 Task: Find connections with filter location Formosa with filter topic #interiordesignwith filter profile language German with filter current company IMI Precision Engineering with filter school Government Engineering College,Gandhinagar with filter industry Design Services with filter service category AnimationArchitecture with filter keywords title Assistant Engineer
Action: Mouse moved to (538, 112)
Screenshot: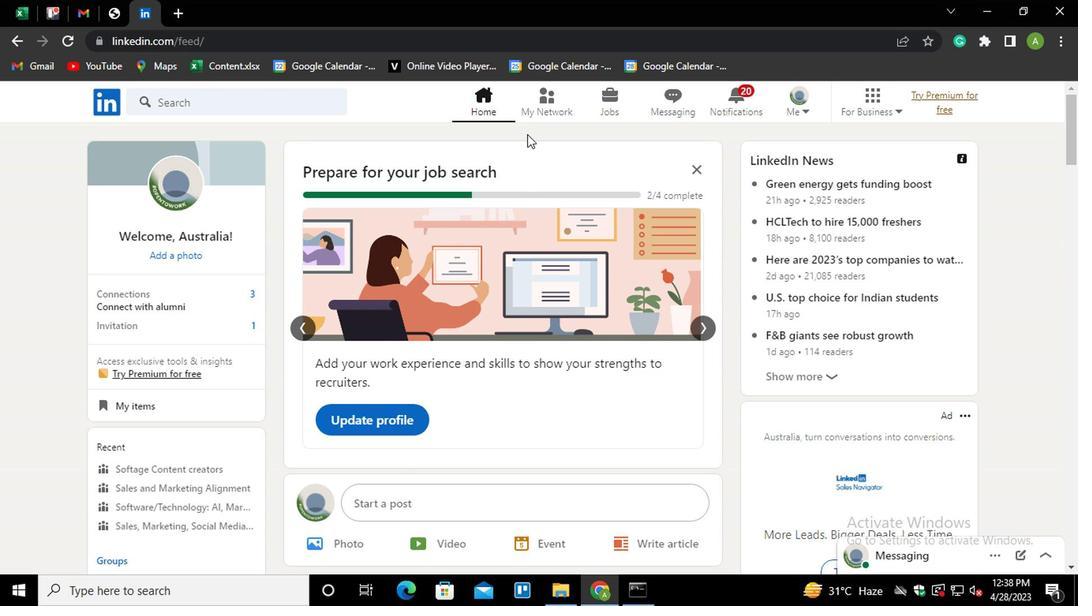 
Action: Mouse pressed left at (538, 112)
Screenshot: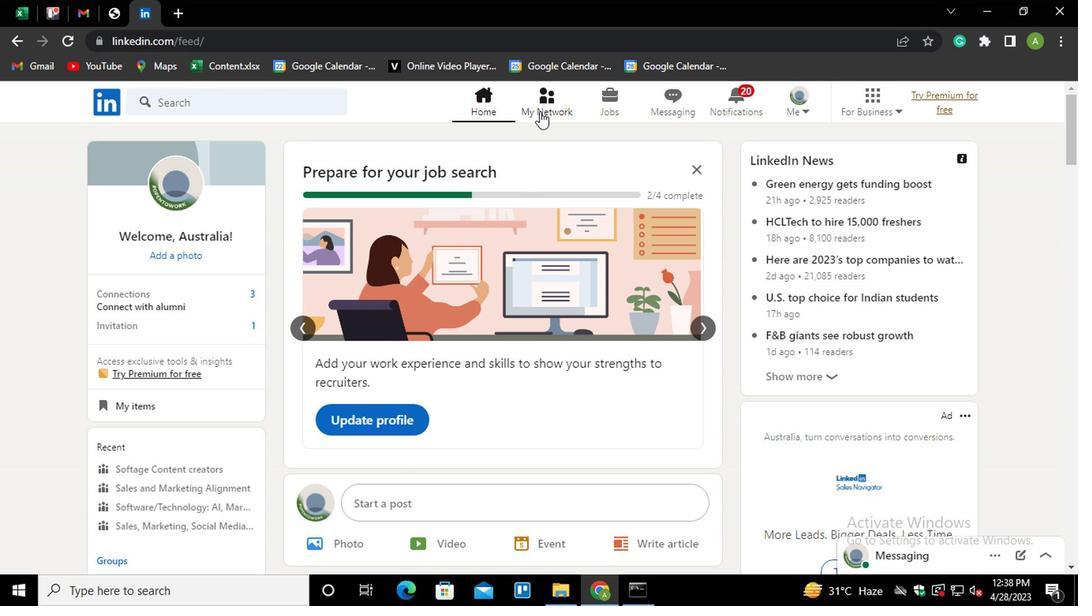 
Action: Mouse moved to (199, 188)
Screenshot: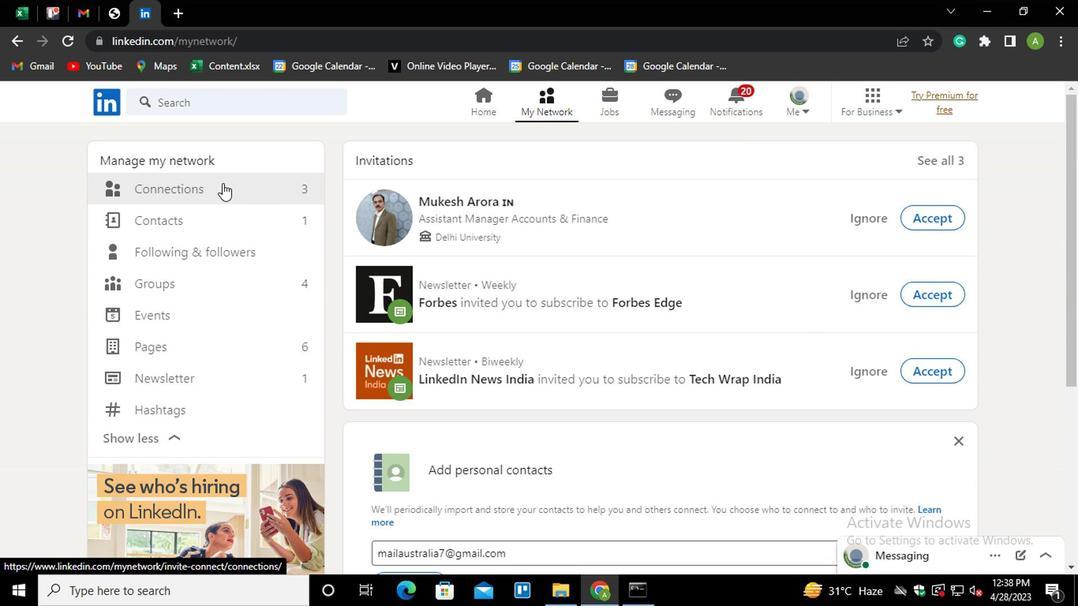 
Action: Mouse pressed left at (199, 188)
Screenshot: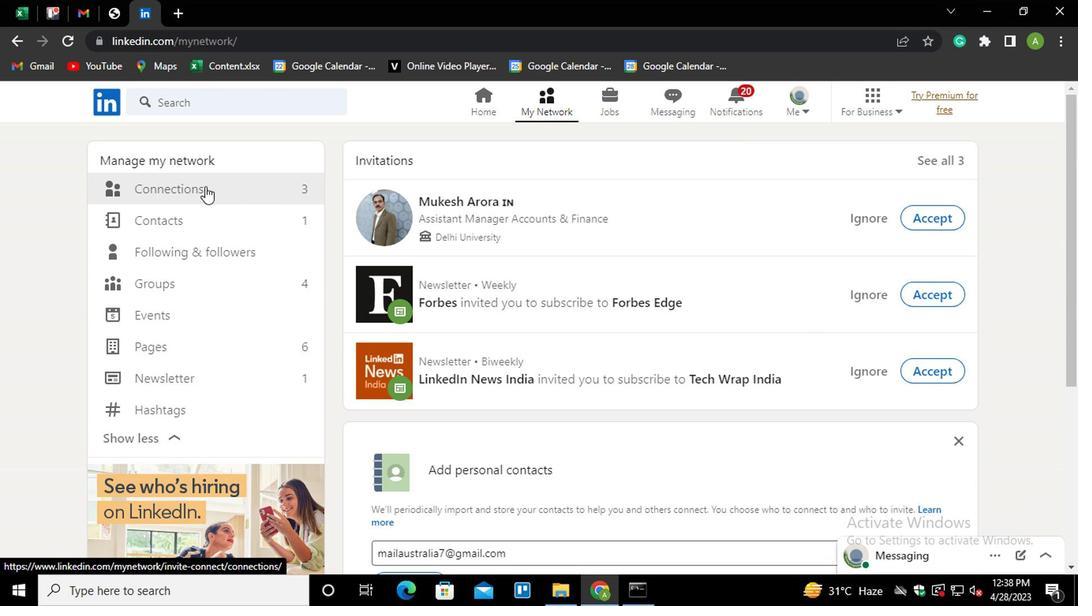 
Action: Mouse moved to (615, 190)
Screenshot: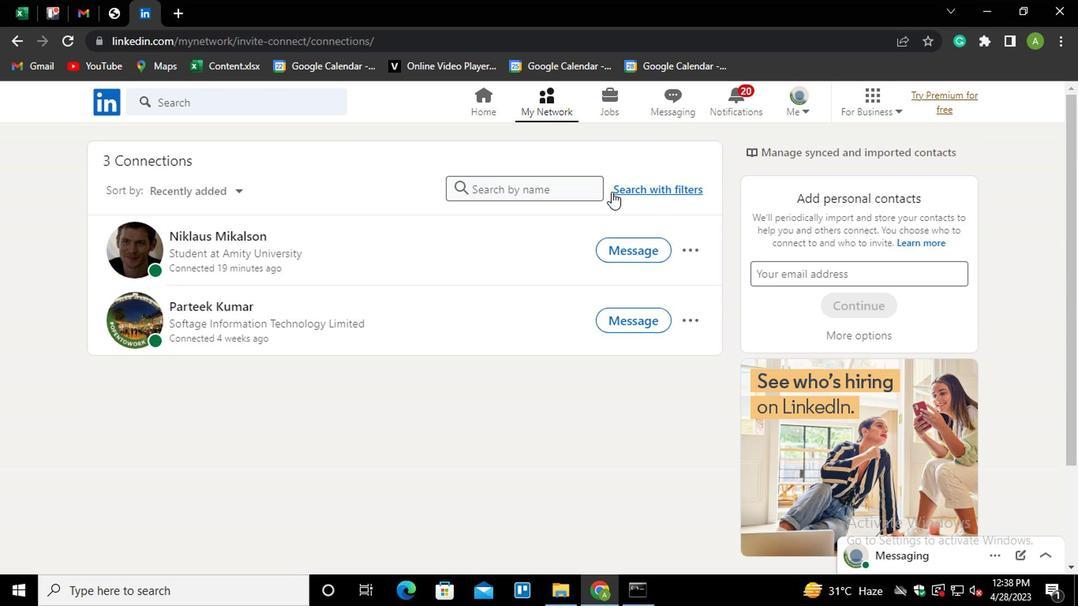 
Action: Mouse pressed left at (615, 190)
Screenshot: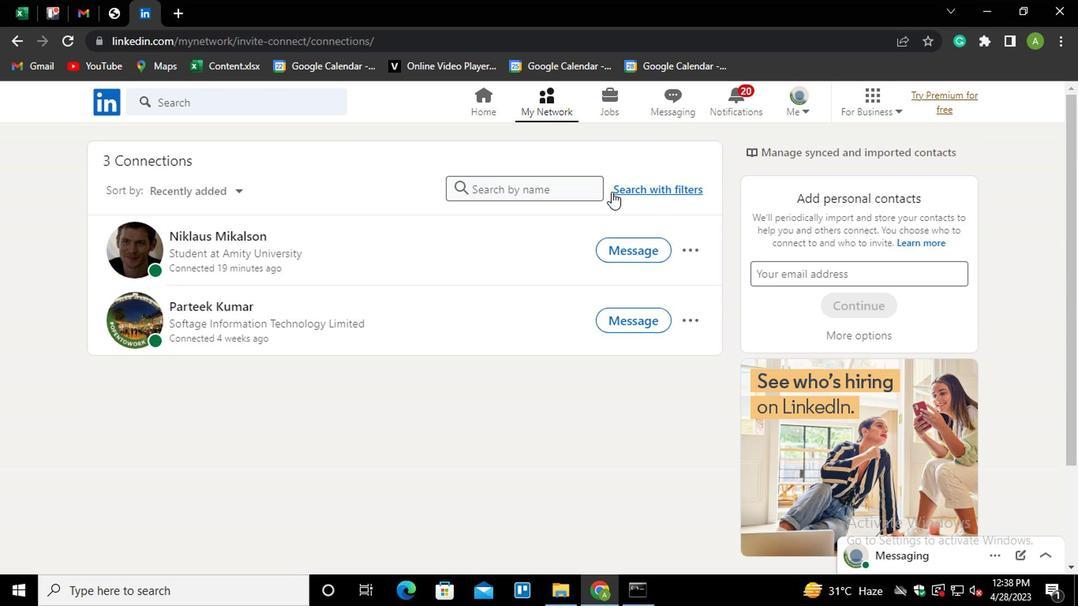 
Action: Mouse moved to (581, 150)
Screenshot: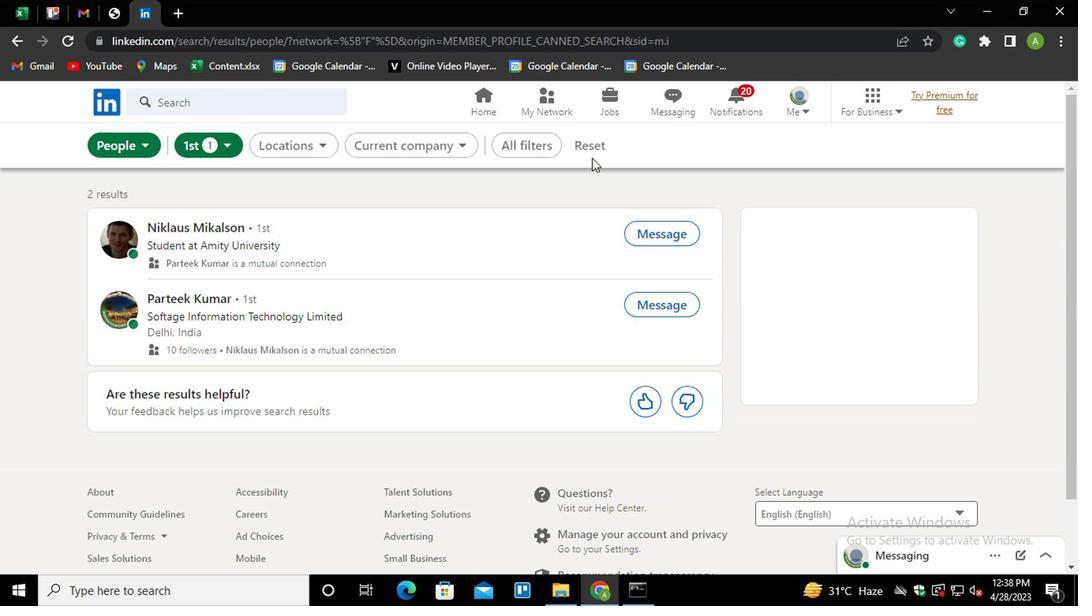 
Action: Mouse pressed left at (581, 150)
Screenshot: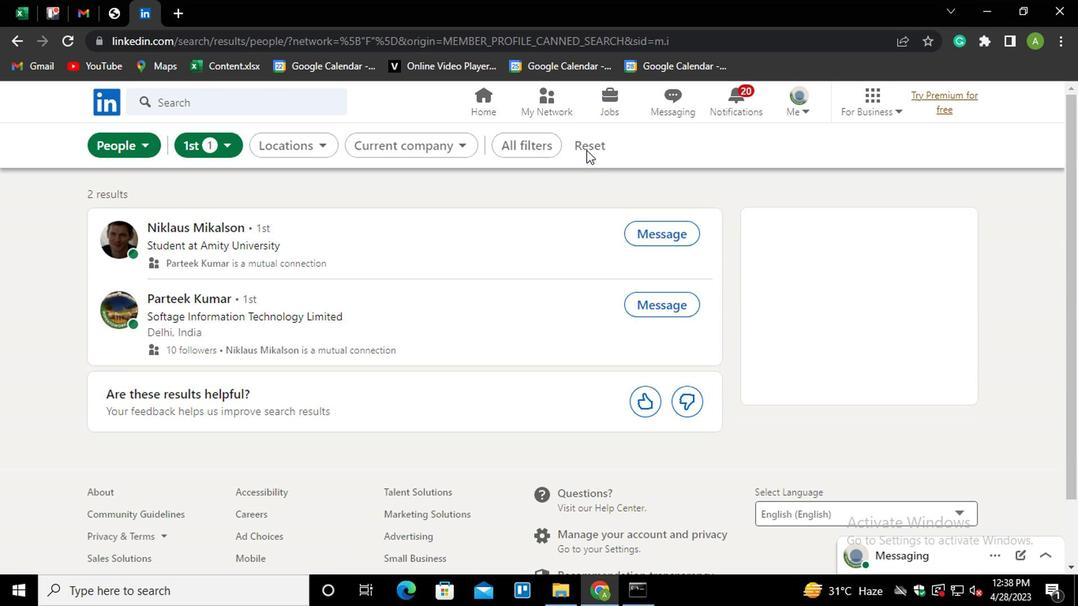 
Action: Mouse moved to (580, 147)
Screenshot: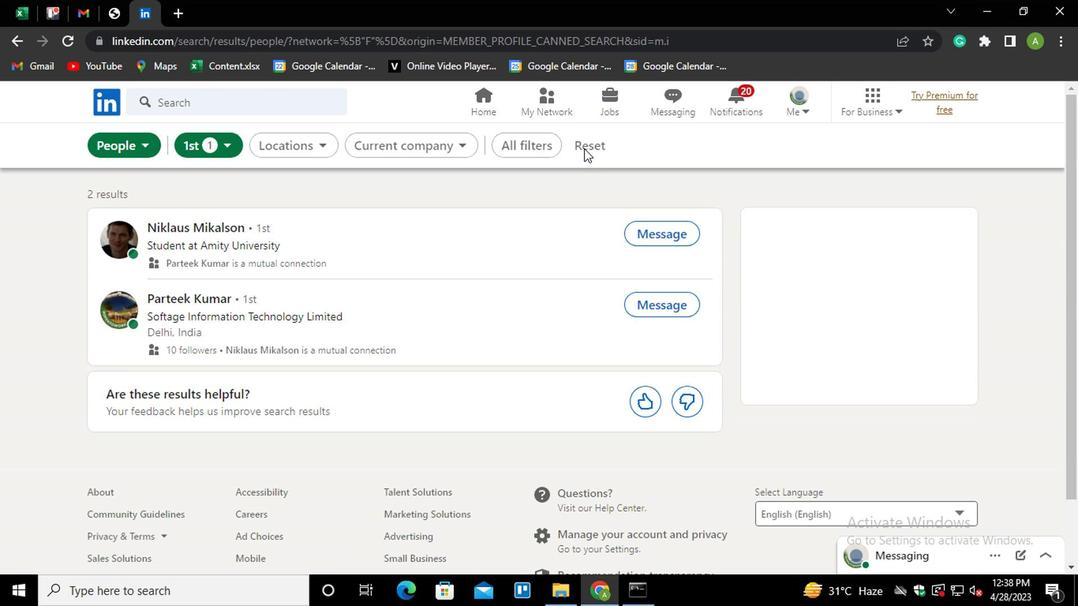 
Action: Mouse pressed left at (580, 147)
Screenshot: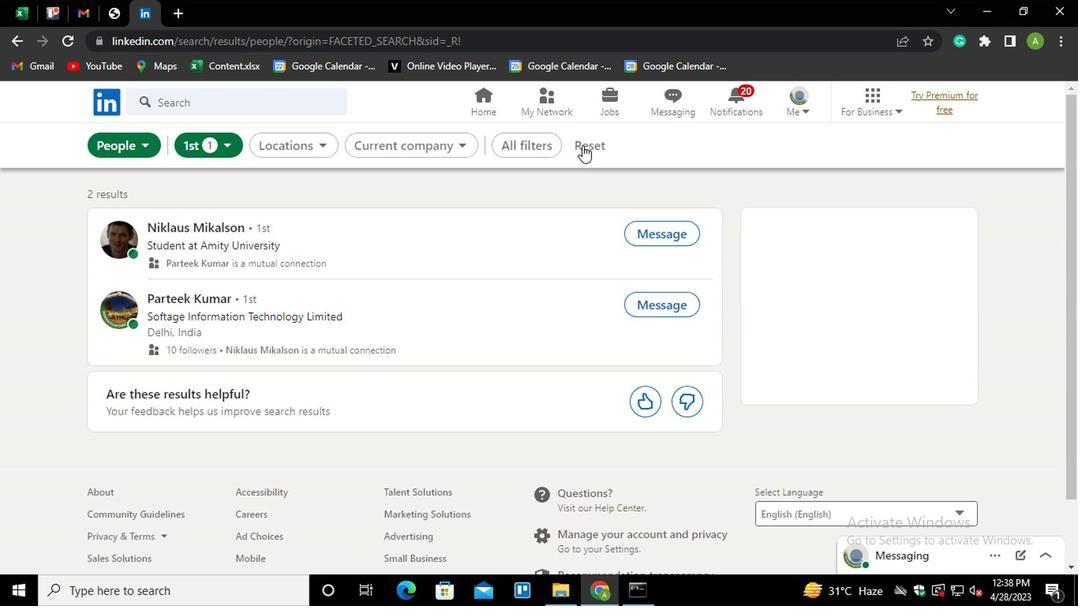 
Action: Mouse moved to (559, 144)
Screenshot: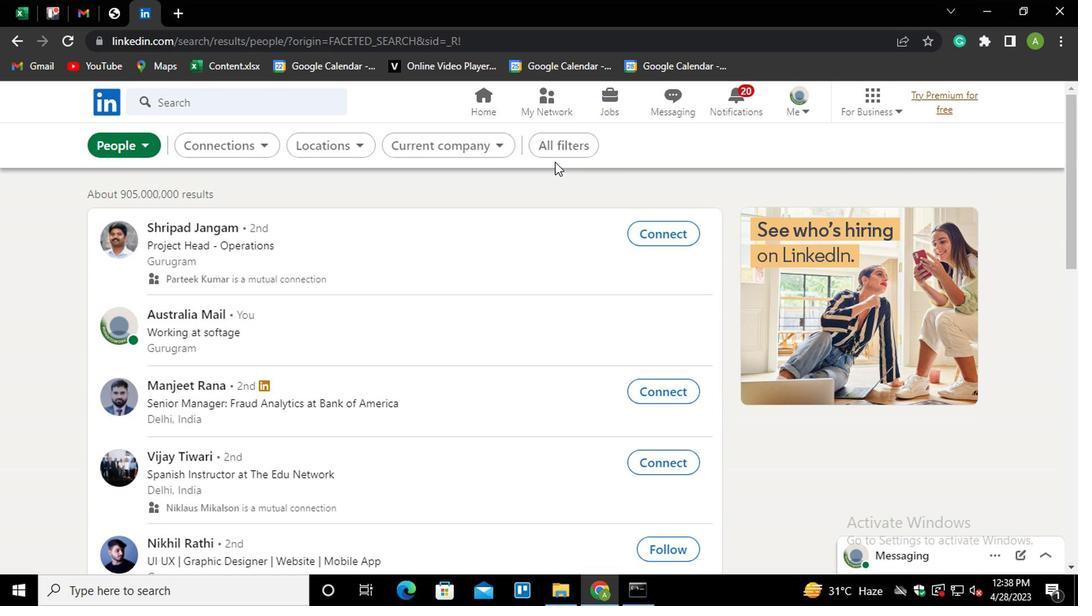 
Action: Mouse pressed left at (559, 144)
Screenshot: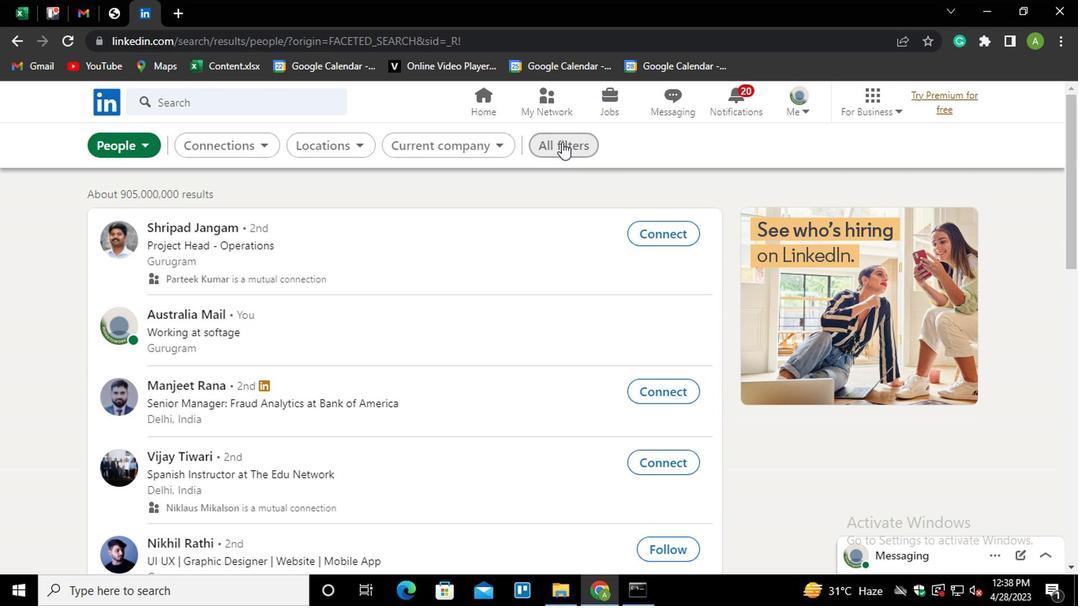 
Action: Mouse moved to (755, 283)
Screenshot: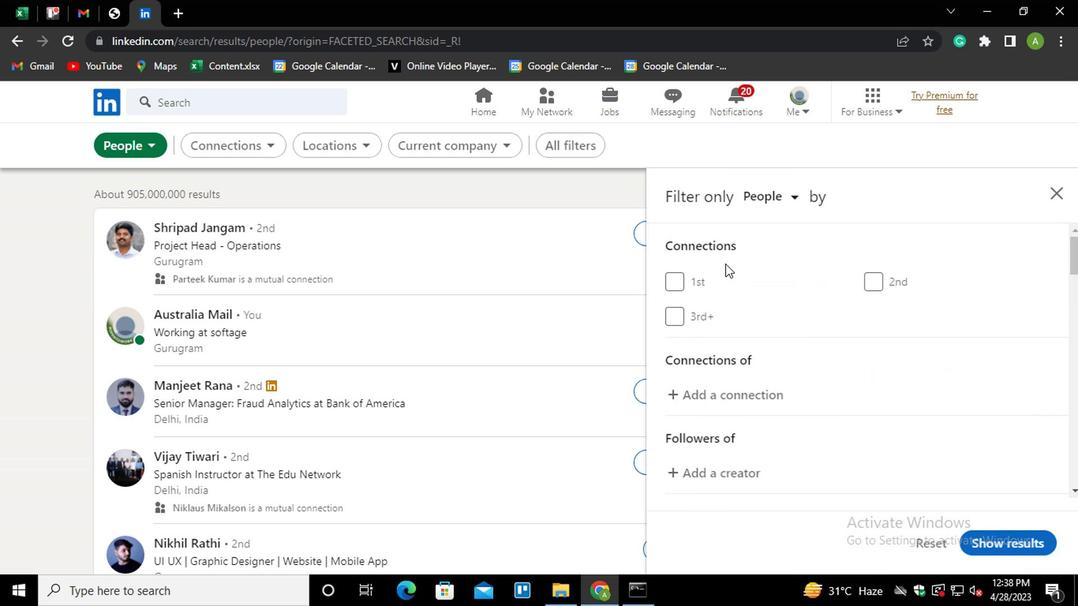 
Action: Mouse scrolled (755, 282) with delta (0, 0)
Screenshot: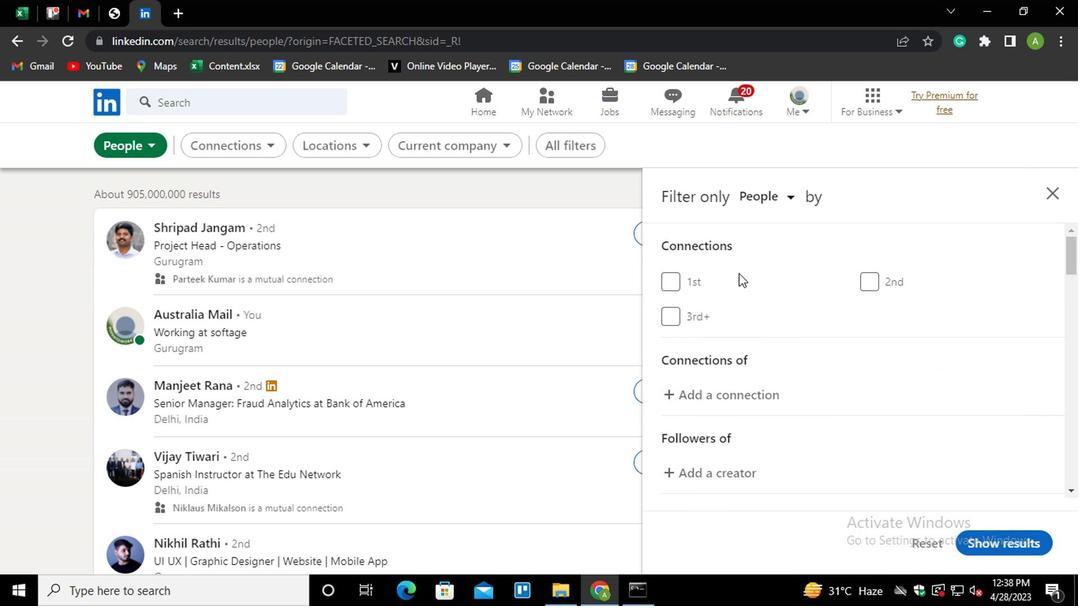 
Action: Mouse scrolled (755, 282) with delta (0, 0)
Screenshot: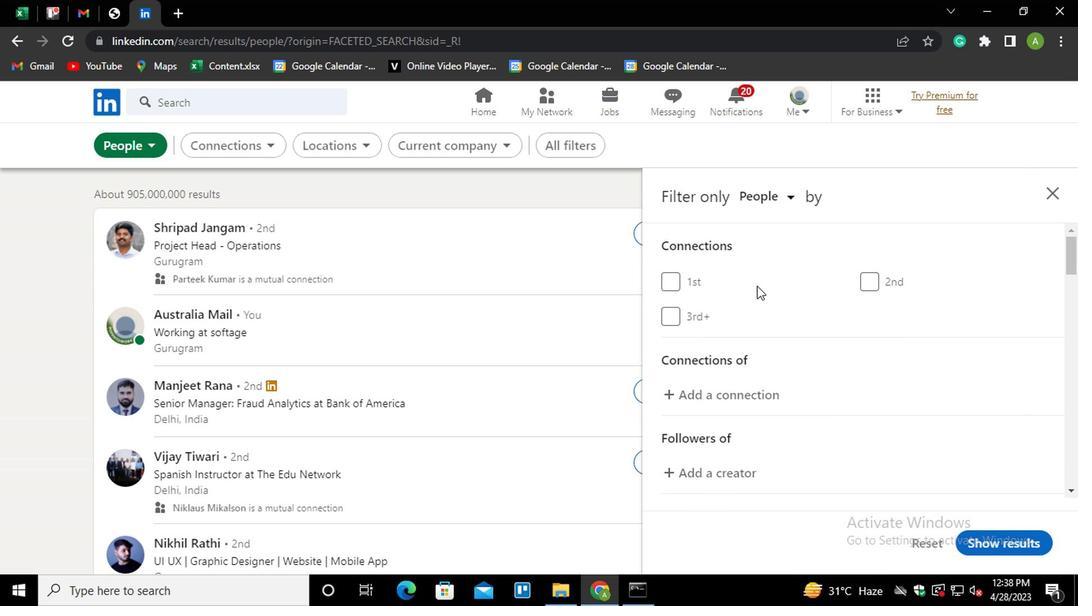 
Action: Mouse scrolled (755, 282) with delta (0, 0)
Screenshot: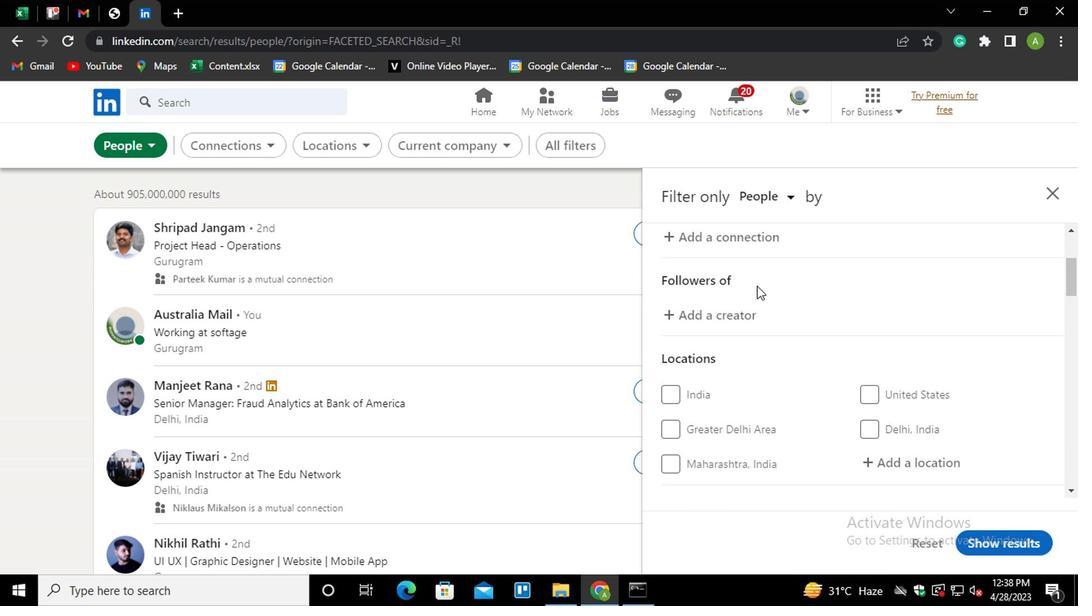 
Action: Mouse scrolled (755, 282) with delta (0, 0)
Screenshot: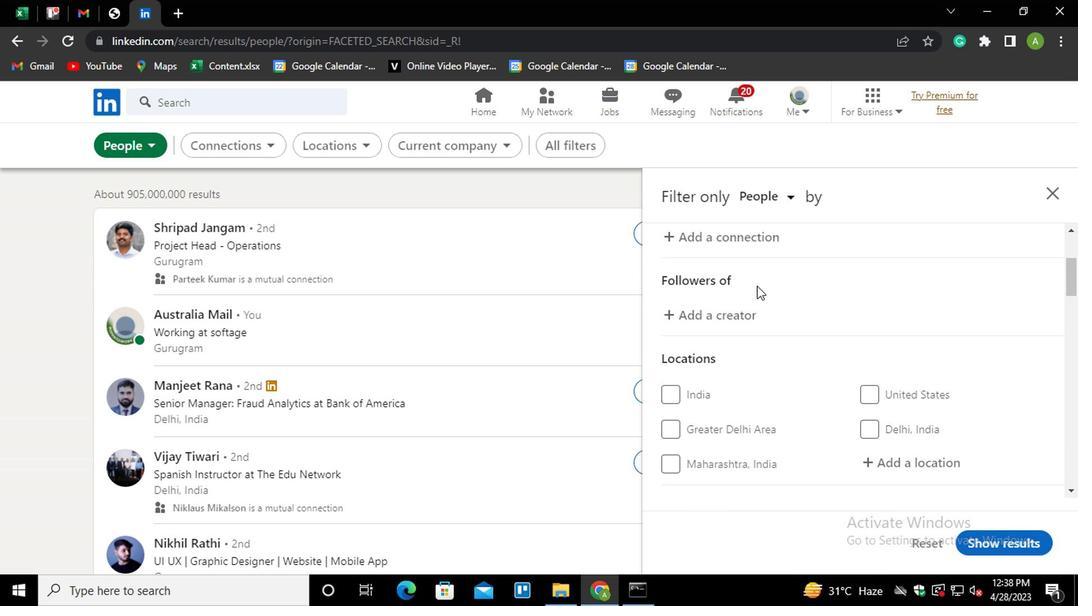 
Action: Mouse moved to (893, 300)
Screenshot: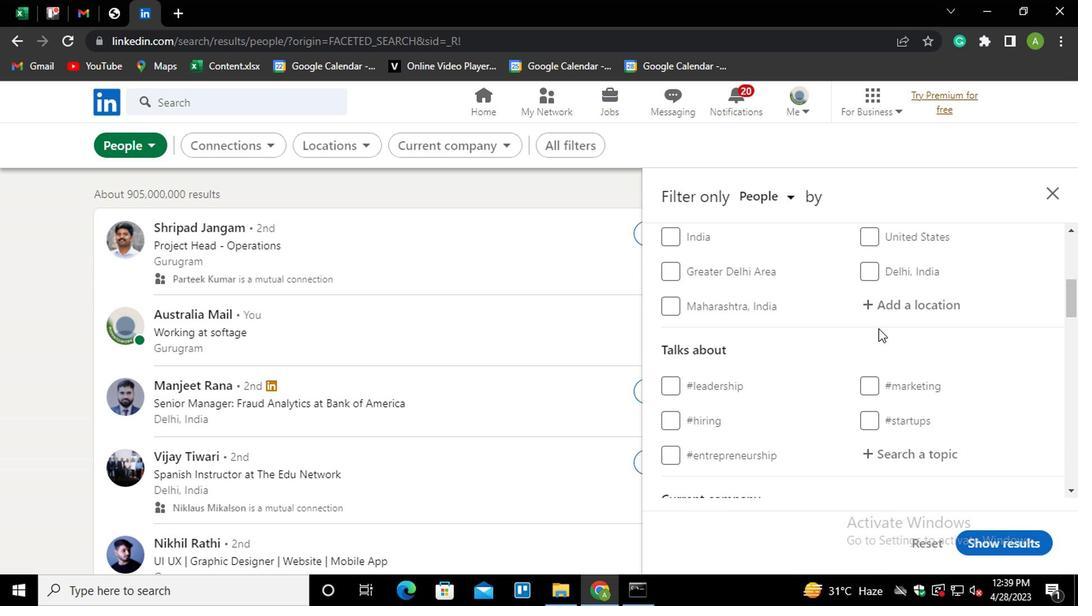 
Action: Mouse pressed left at (893, 300)
Screenshot: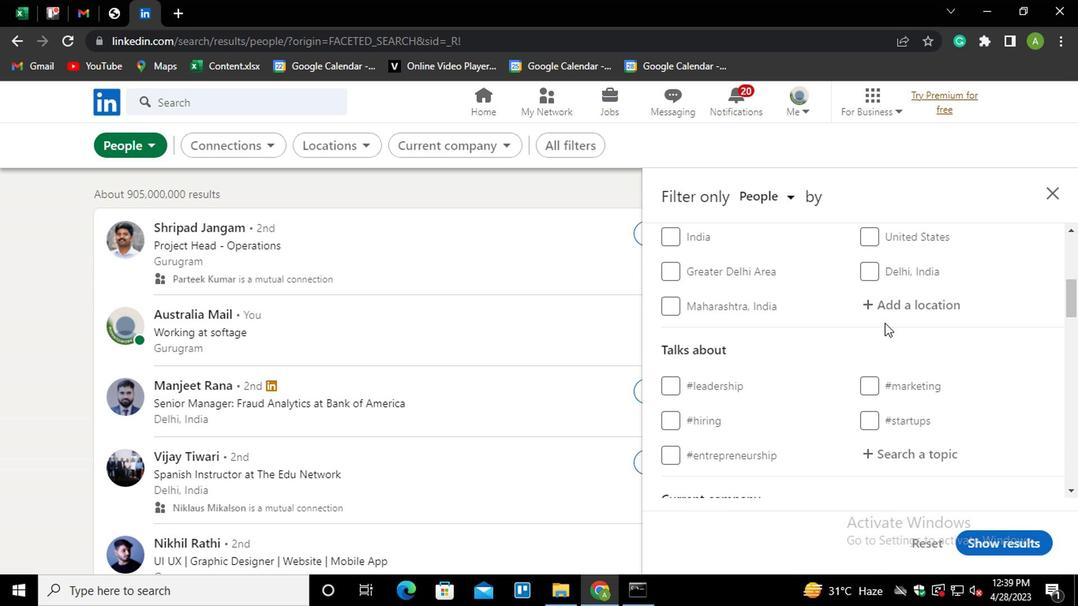 
Action: Mouse moved to (896, 302)
Screenshot: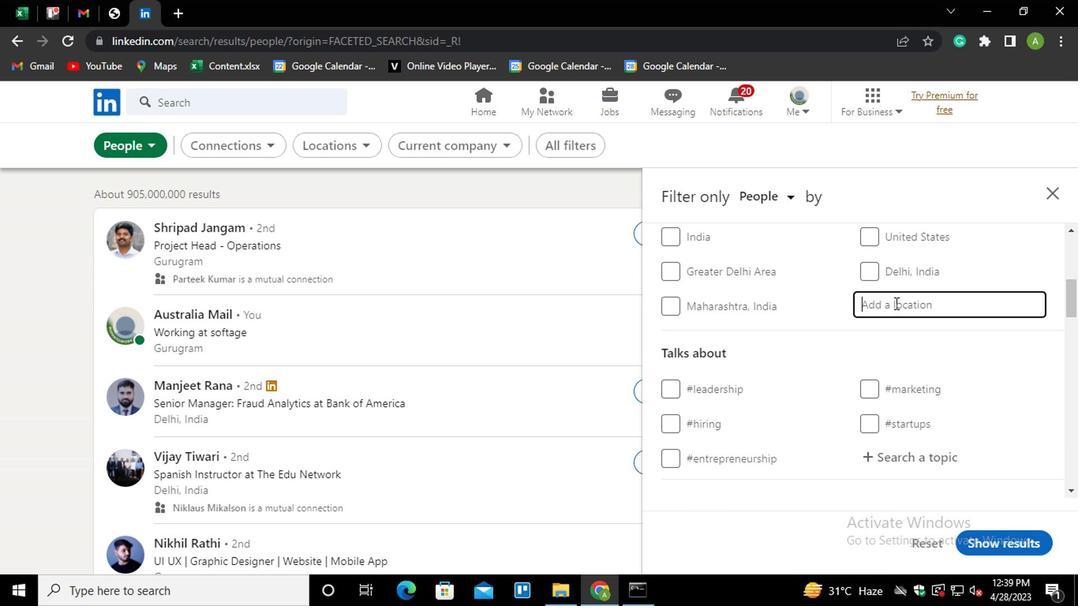
Action: Mouse pressed left at (896, 302)
Screenshot: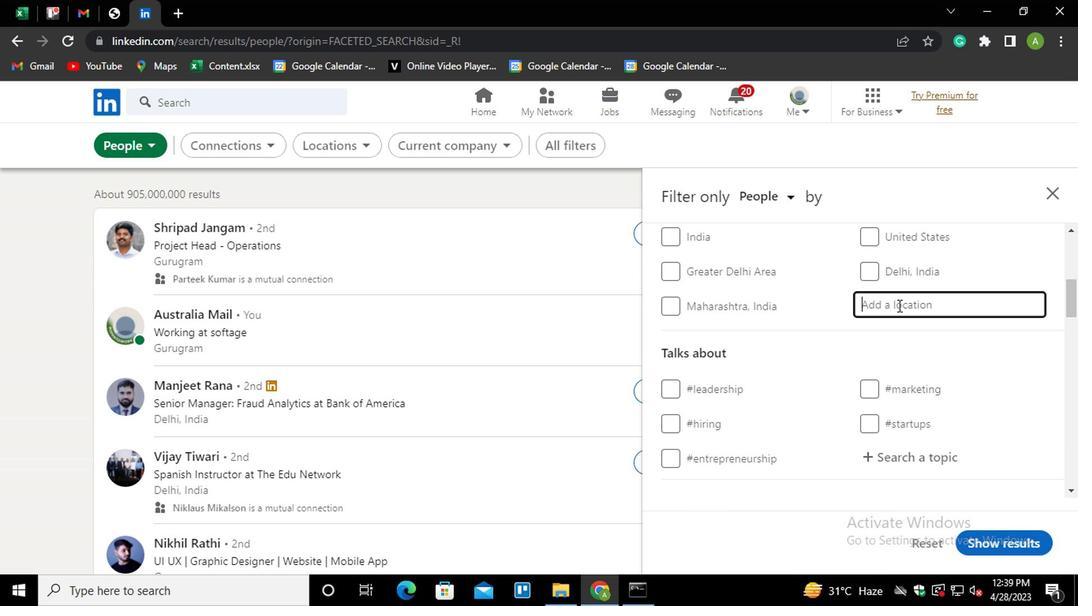 
Action: Key pressed <Key.shift>FORMOSA<Key.down><Key.enter>
Screenshot: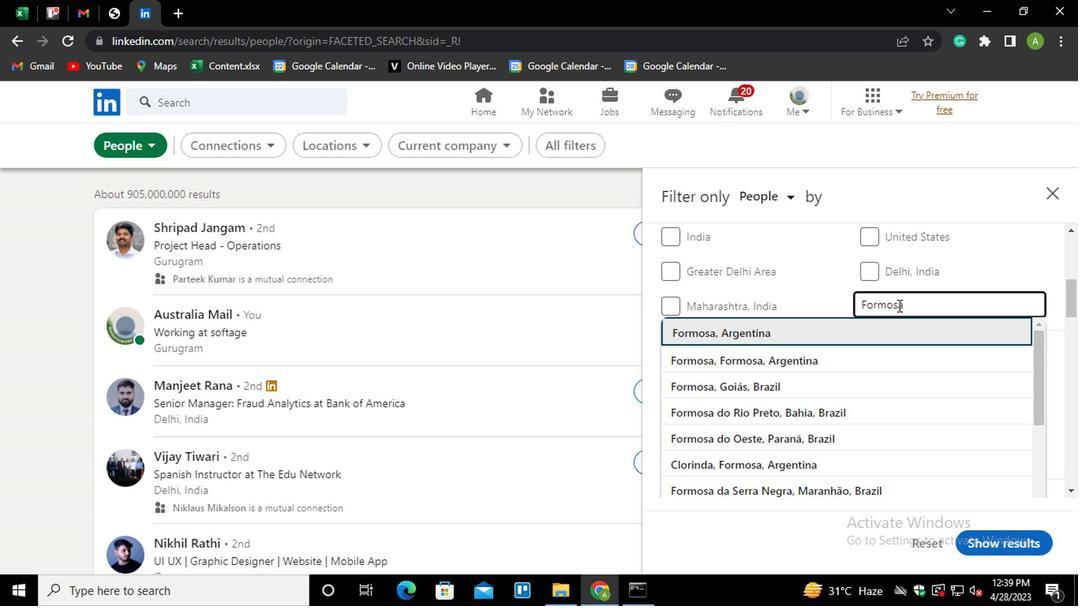 
Action: Mouse scrolled (896, 302) with delta (0, 0)
Screenshot: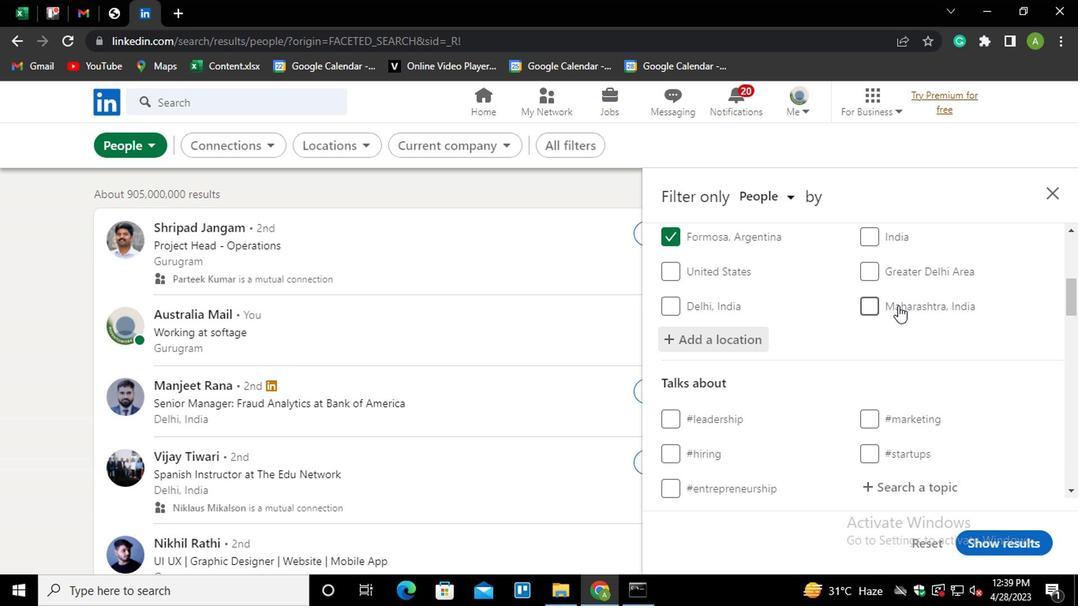 
Action: Mouse scrolled (896, 302) with delta (0, 0)
Screenshot: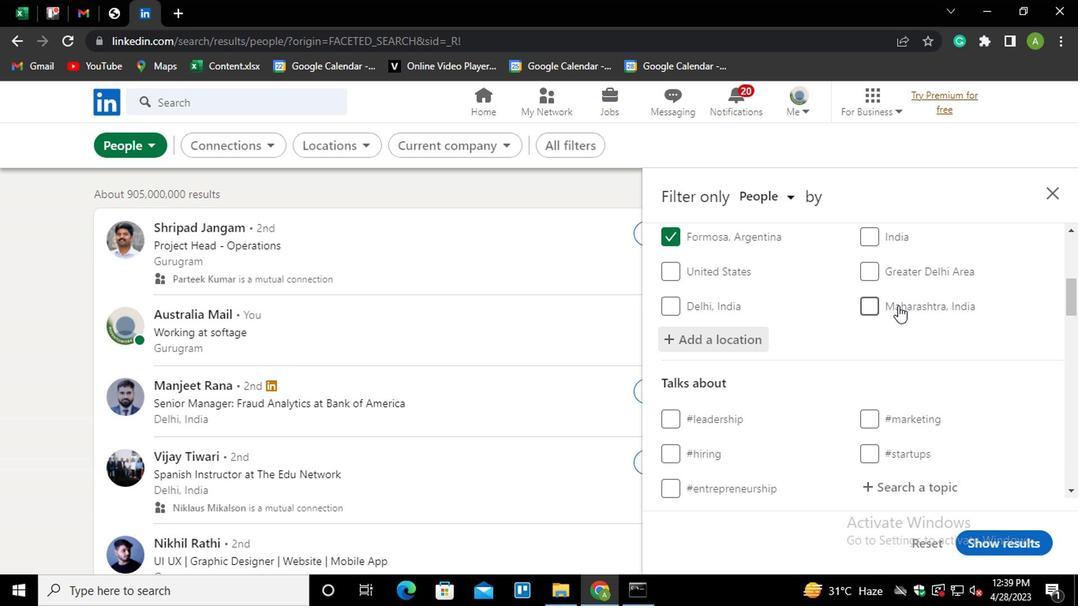 
Action: Mouse moved to (889, 322)
Screenshot: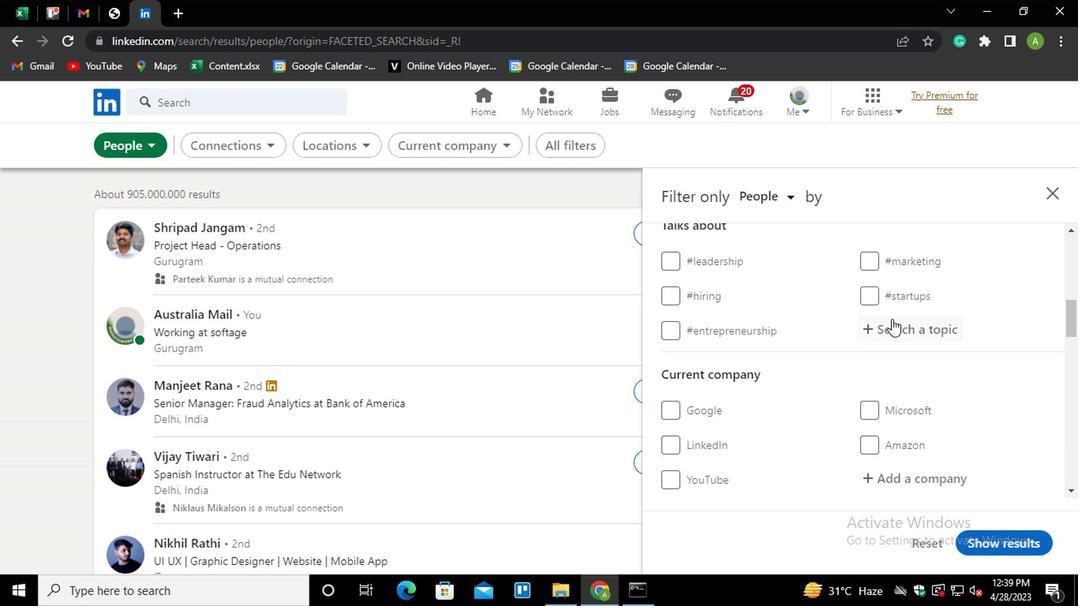 
Action: Mouse pressed left at (889, 322)
Screenshot: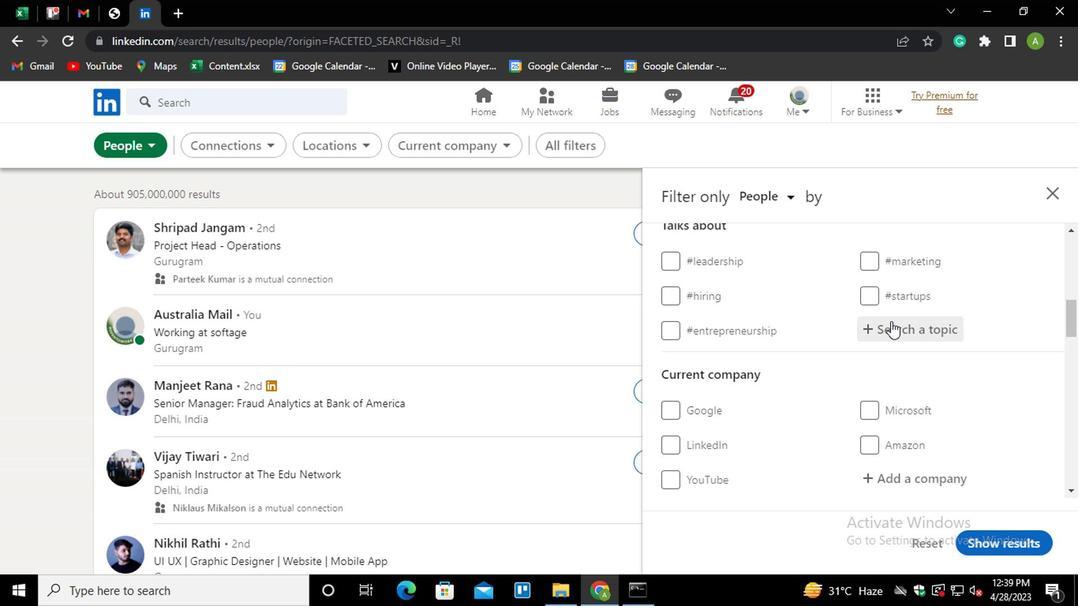 
Action: Key pressed INTERIOR<Key.down><Key.enter>
Screenshot: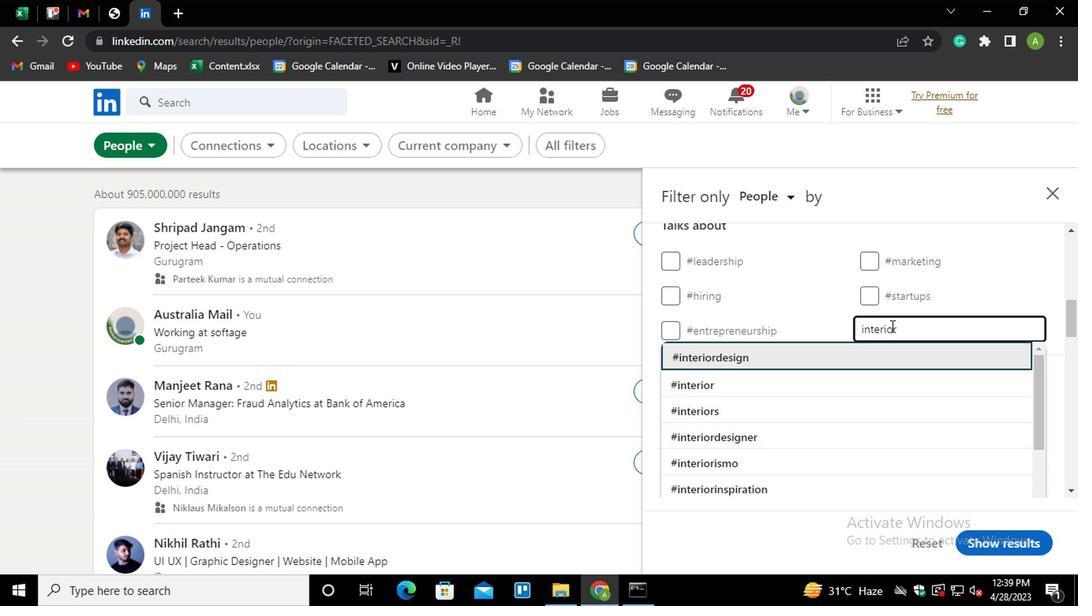 
Action: Mouse scrolled (889, 321) with delta (0, 0)
Screenshot: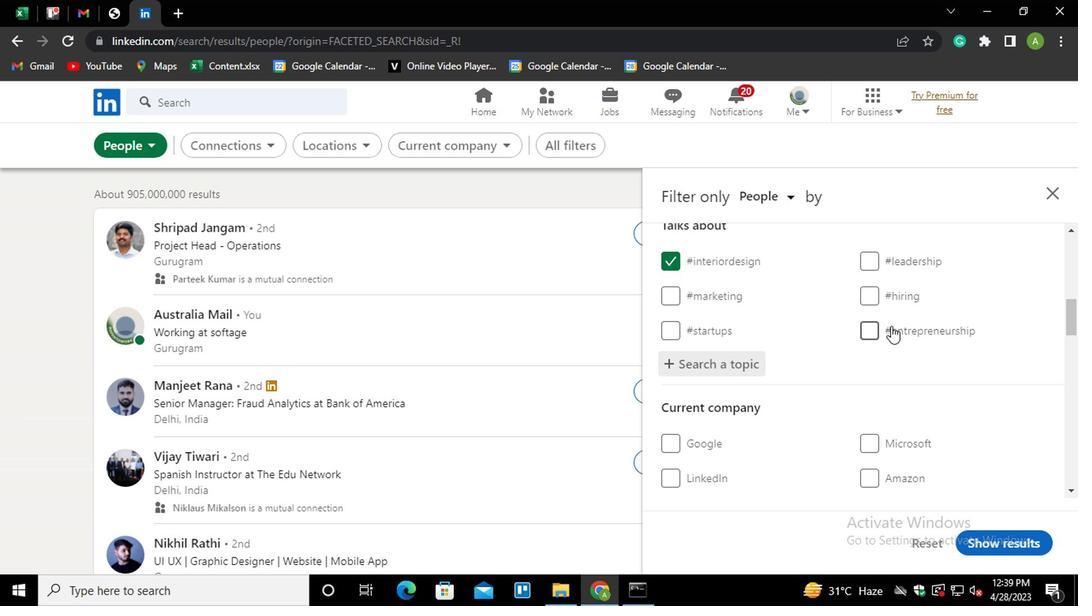 
Action: Mouse scrolled (889, 321) with delta (0, 0)
Screenshot: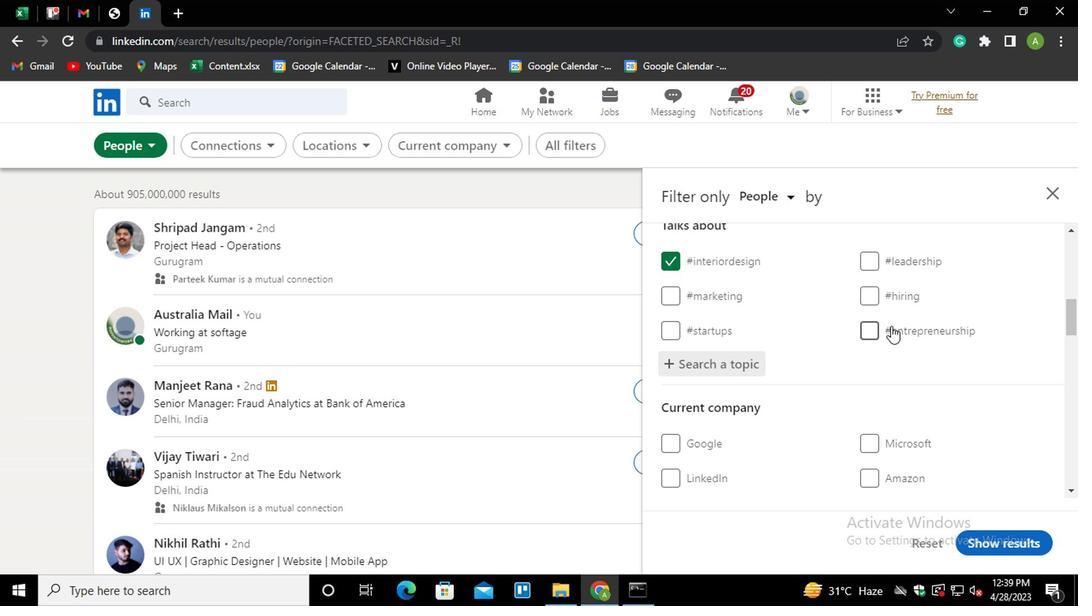 
Action: Mouse scrolled (889, 321) with delta (0, 0)
Screenshot: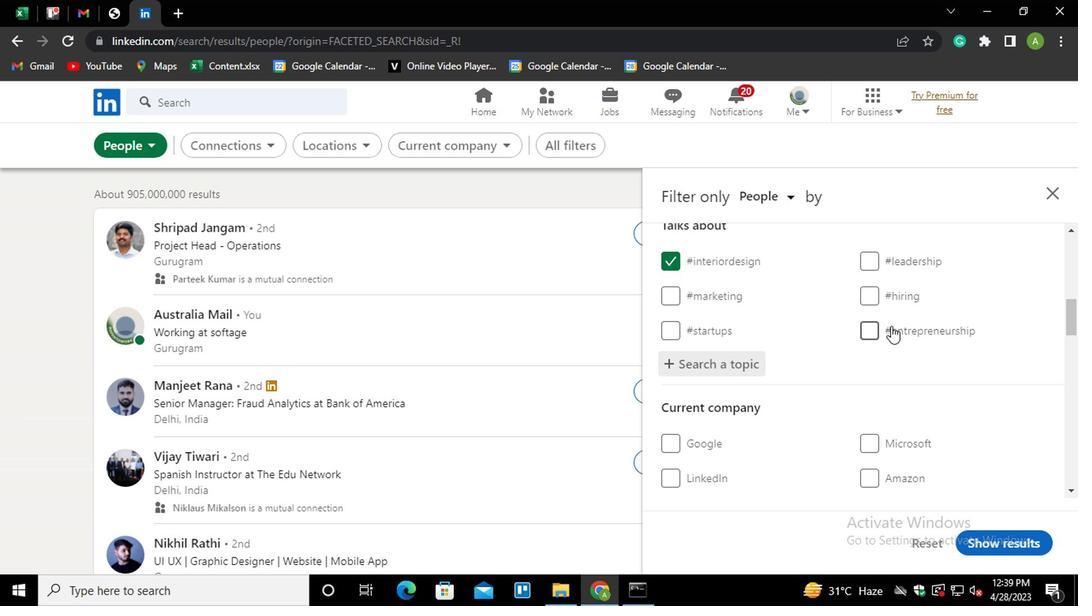 
Action: Mouse scrolled (889, 321) with delta (0, 0)
Screenshot: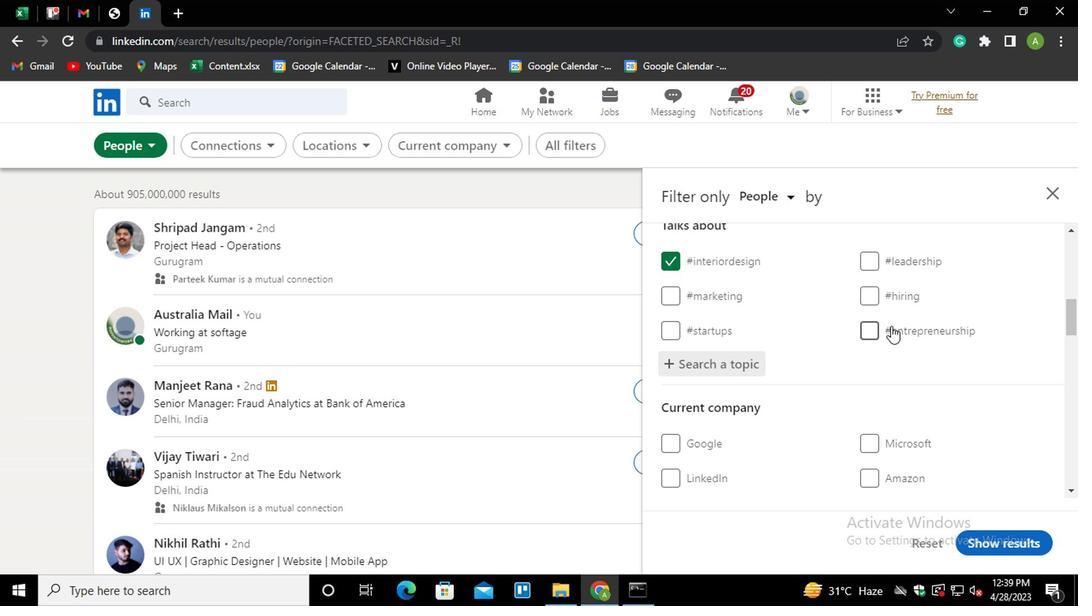
Action: Mouse scrolled (889, 321) with delta (0, 0)
Screenshot: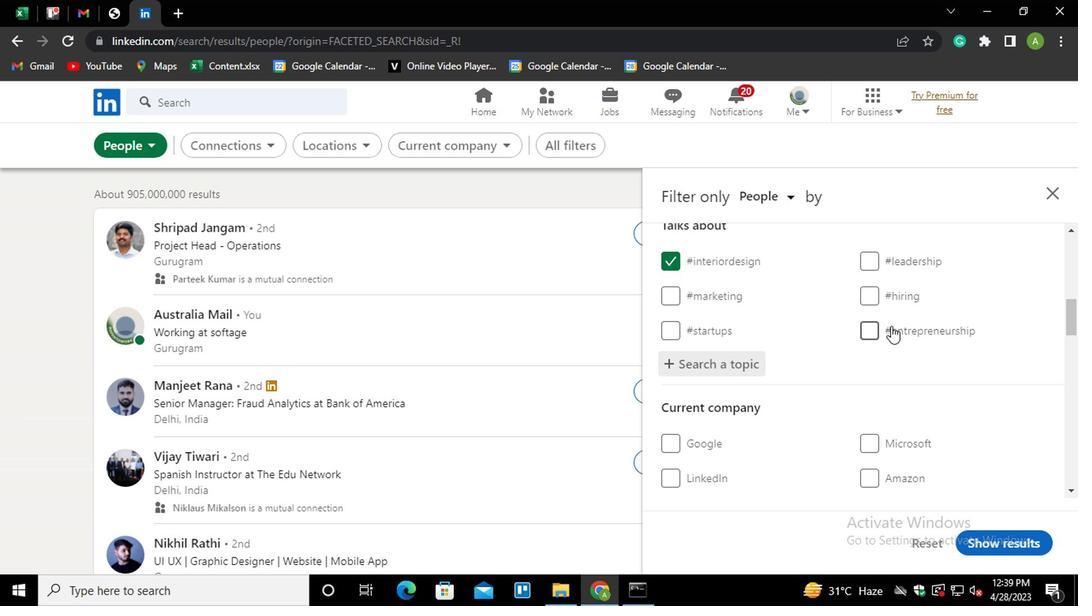 
Action: Mouse scrolled (889, 321) with delta (0, 0)
Screenshot: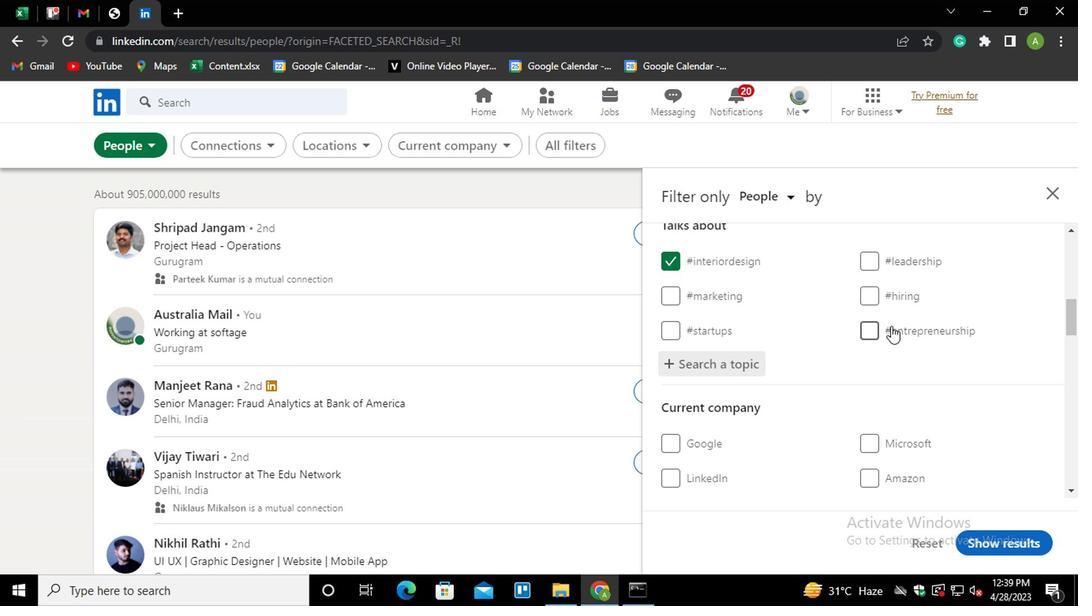 
Action: Mouse scrolled (889, 321) with delta (0, 0)
Screenshot: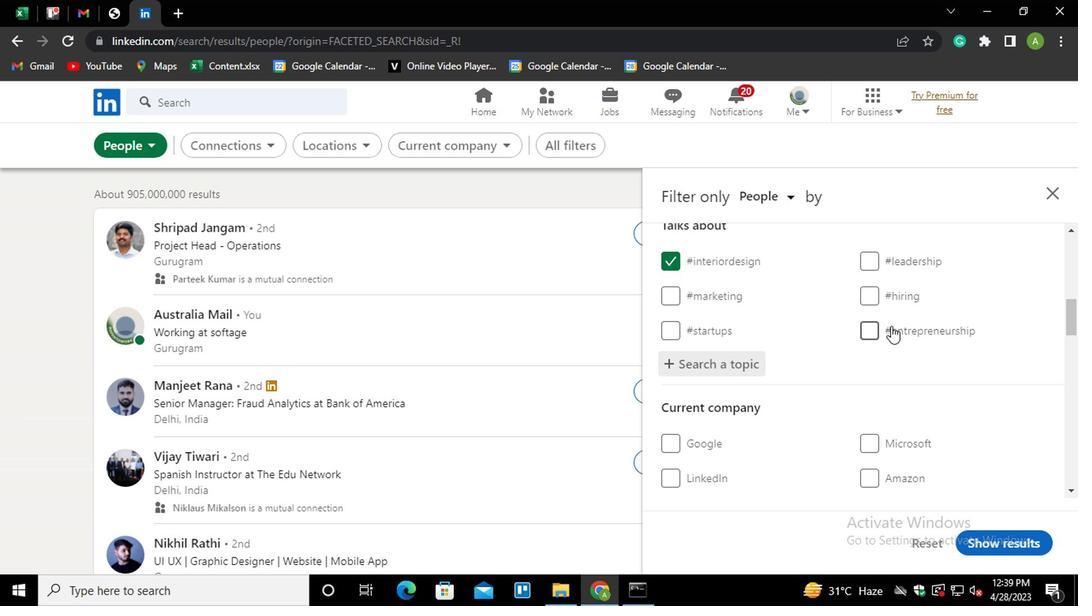 
Action: Mouse scrolled (889, 321) with delta (0, 0)
Screenshot: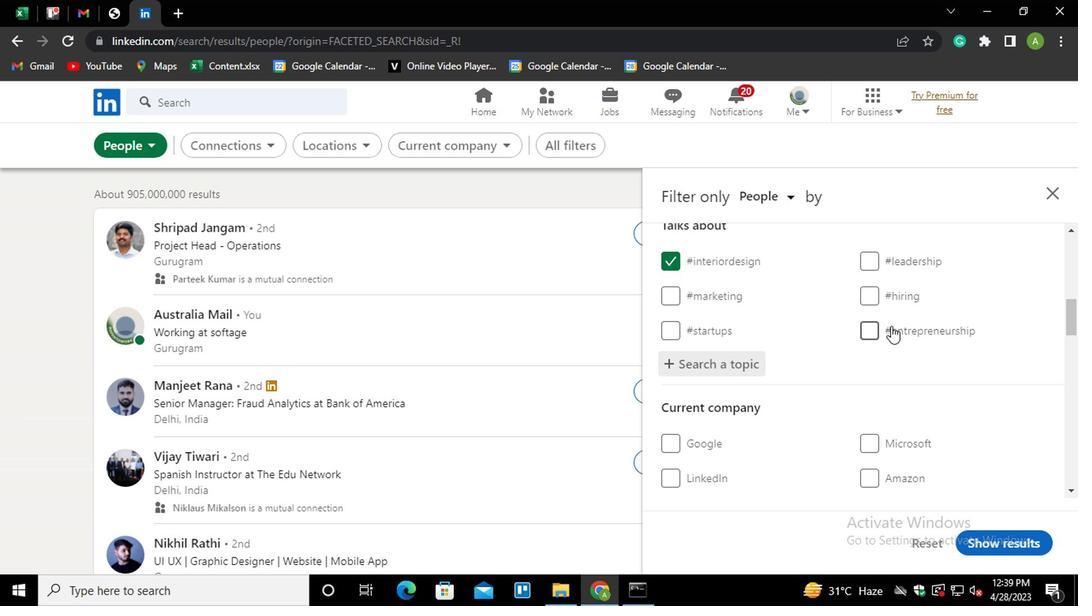 
Action: Mouse scrolled (889, 321) with delta (0, 0)
Screenshot: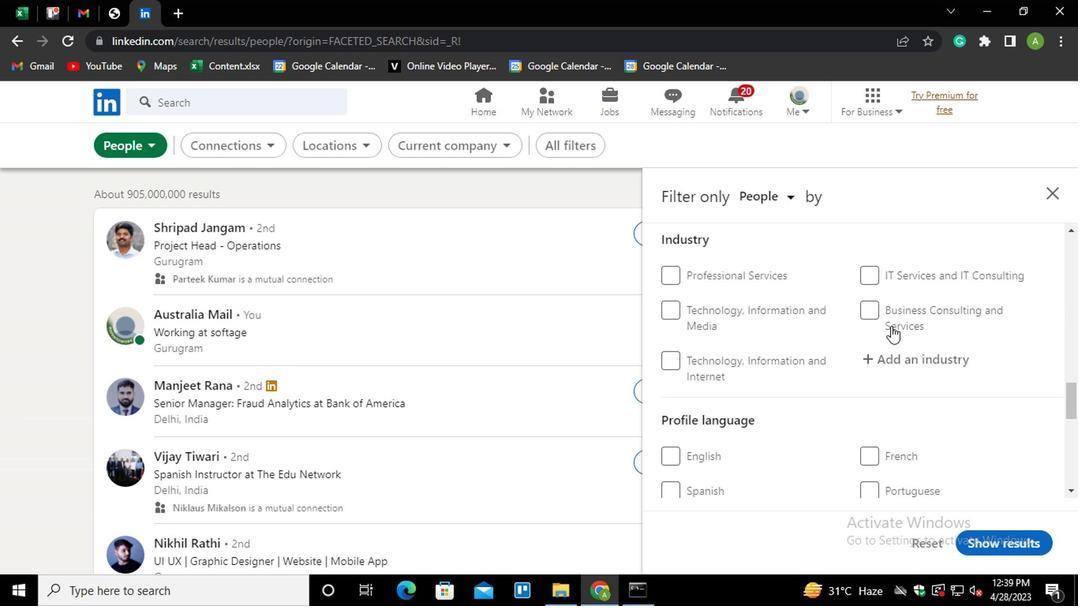 
Action: Mouse scrolled (889, 321) with delta (0, 0)
Screenshot: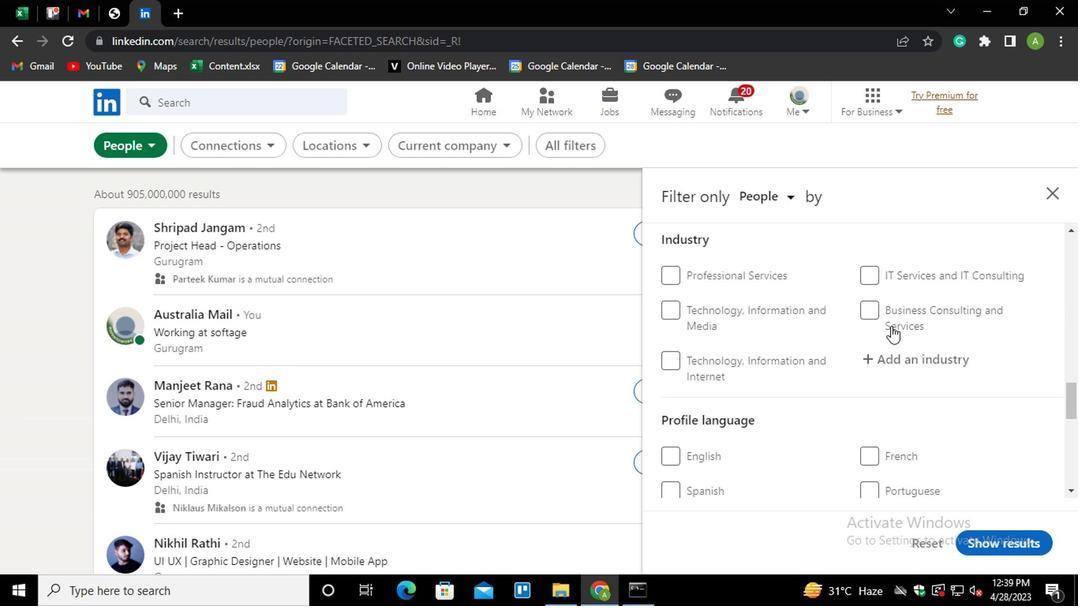 
Action: Mouse moved to (683, 362)
Screenshot: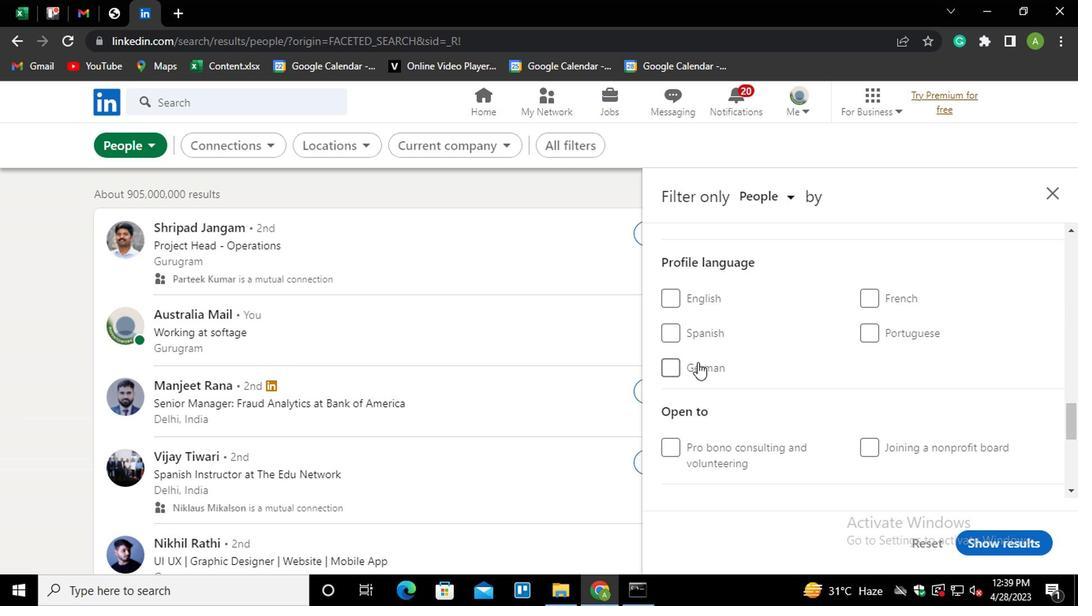 
Action: Mouse pressed left at (683, 362)
Screenshot: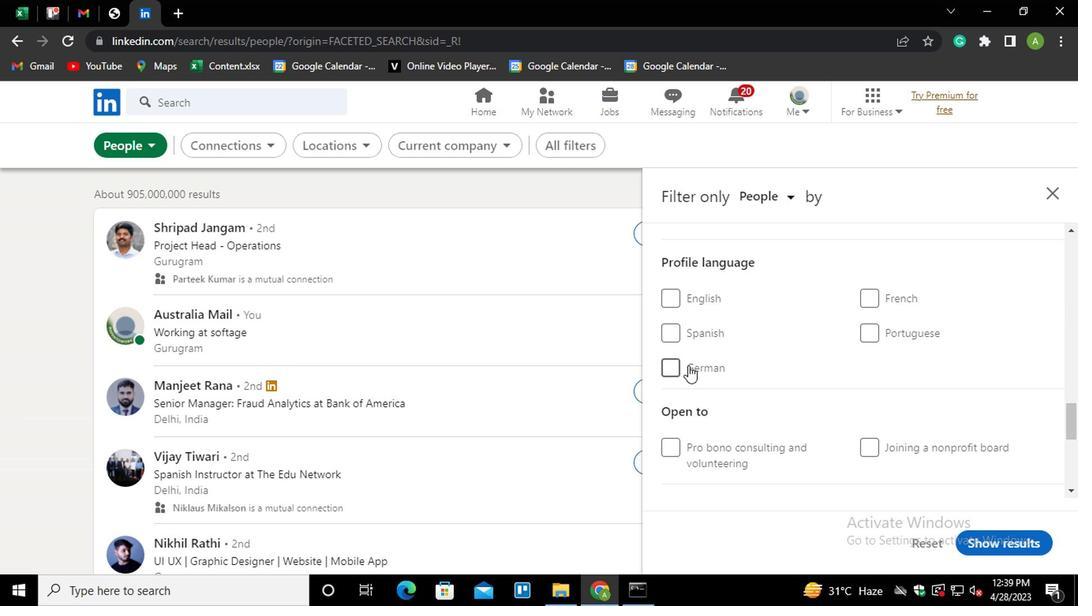 
Action: Mouse moved to (838, 376)
Screenshot: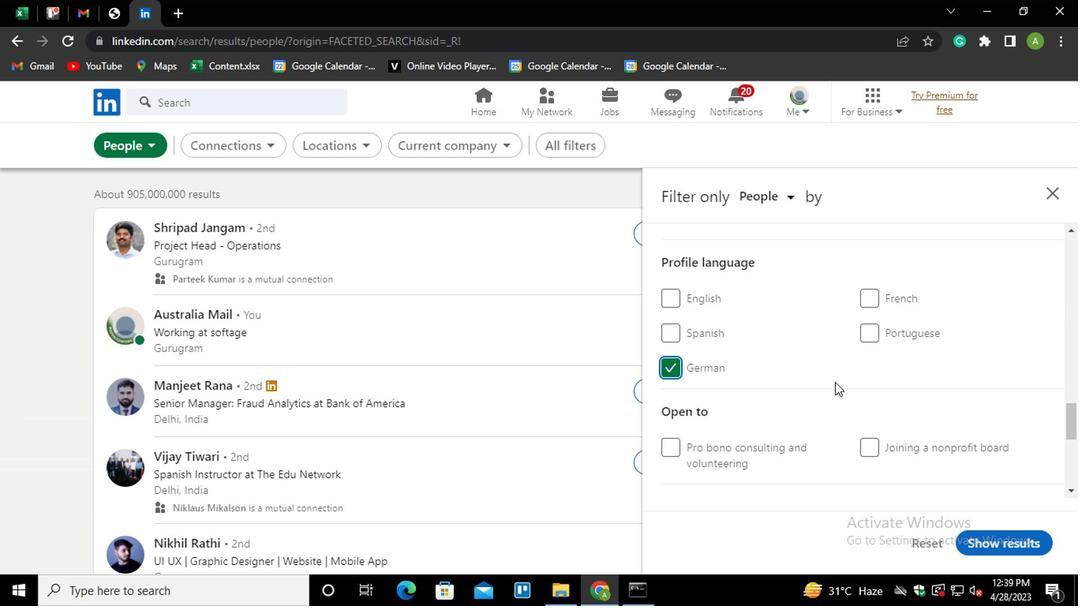 
Action: Mouse scrolled (838, 377) with delta (0, 0)
Screenshot: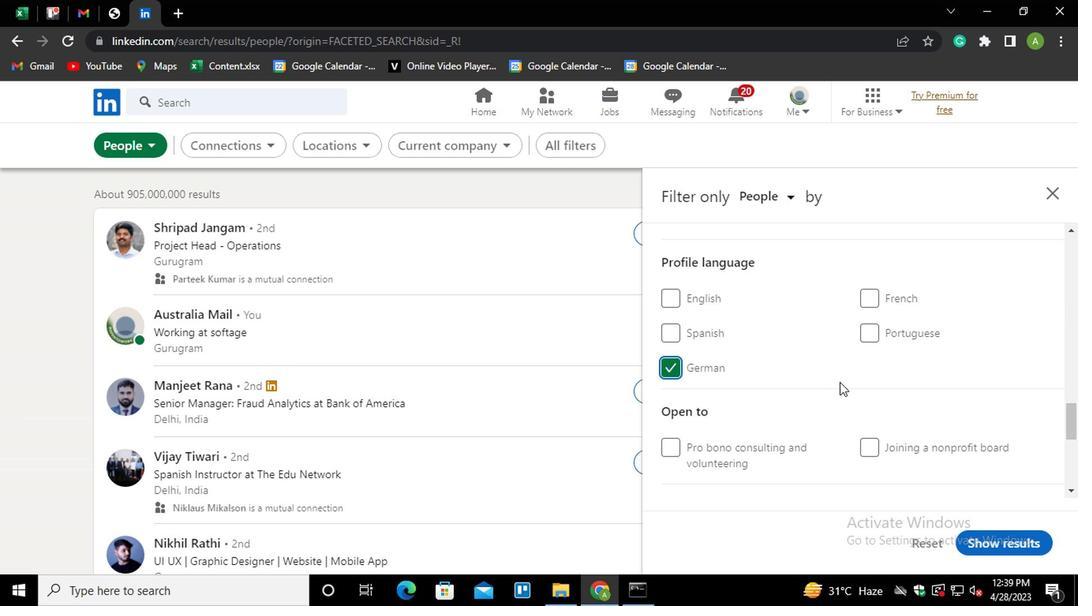 
Action: Mouse scrolled (838, 377) with delta (0, 0)
Screenshot: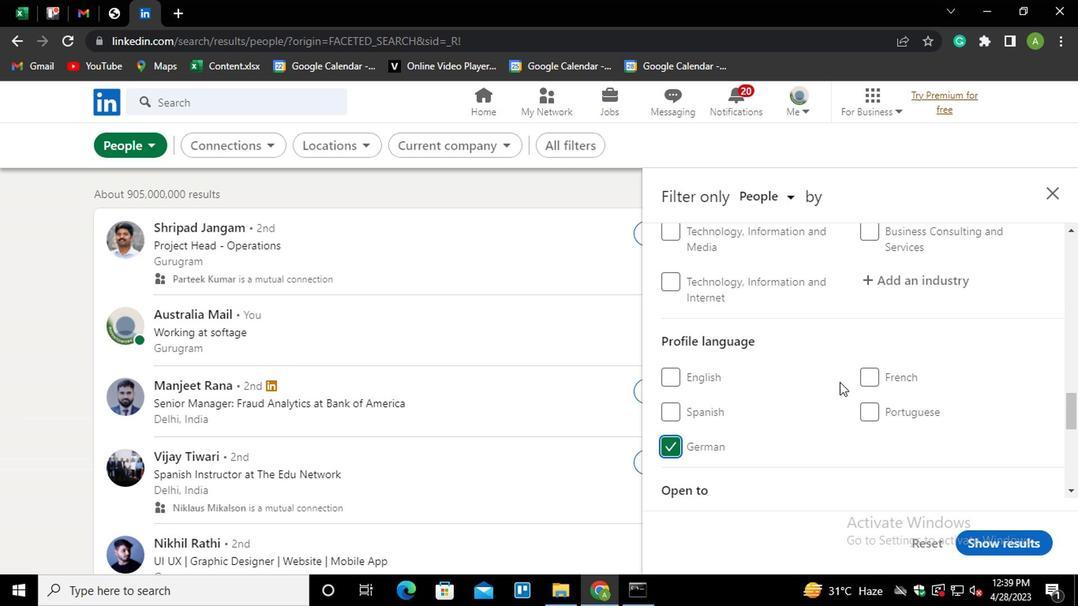 
Action: Mouse scrolled (838, 377) with delta (0, 0)
Screenshot: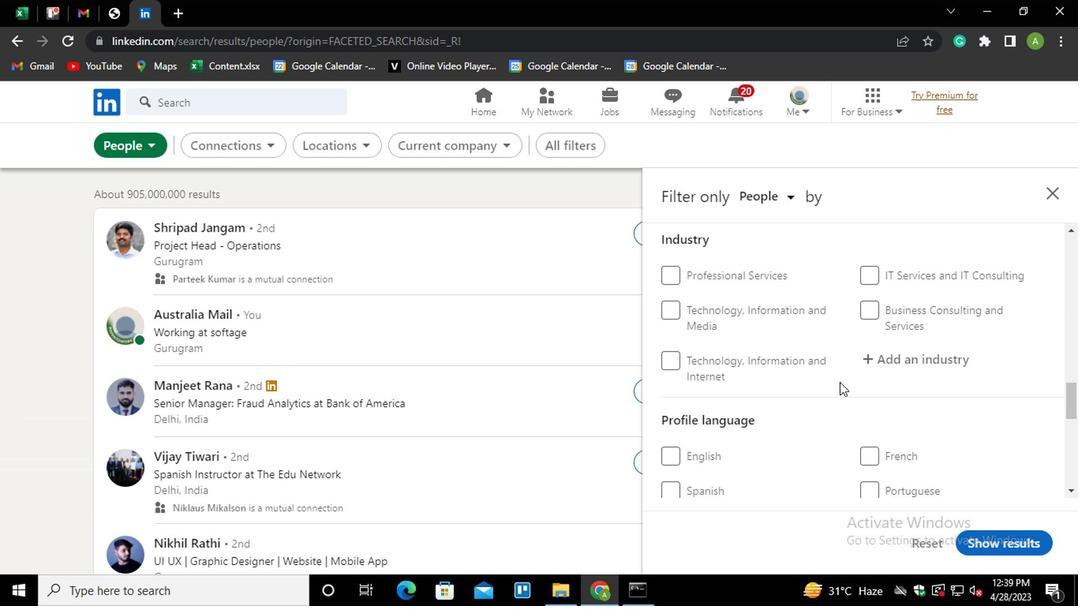 
Action: Mouse scrolled (838, 377) with delta (0, 0)
Screenshot: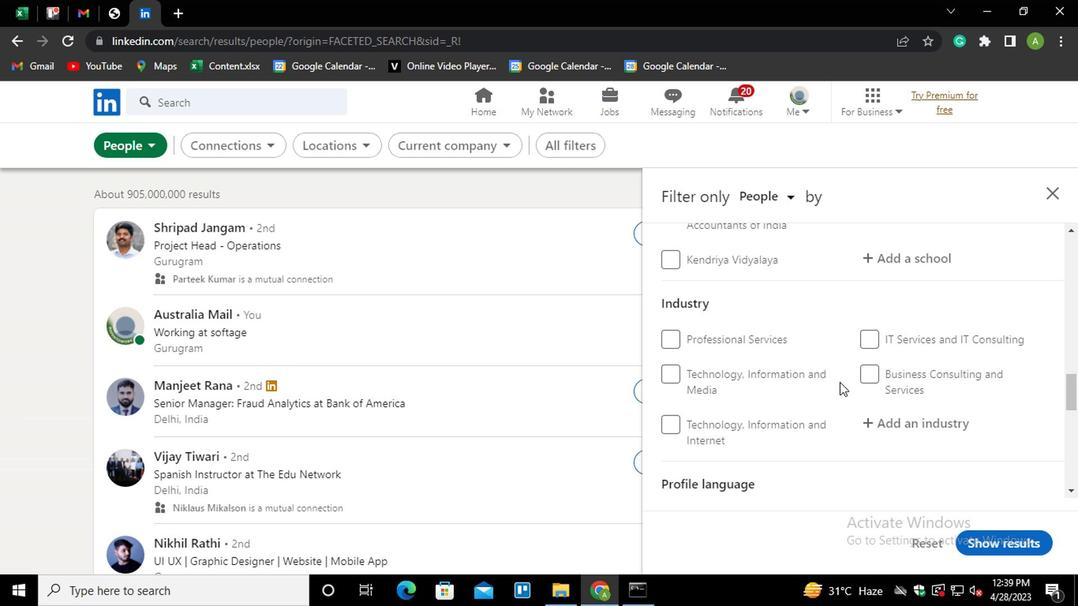 
Action: Mouse scrolled (838, 377) with delta (0, 0)
Screenshot: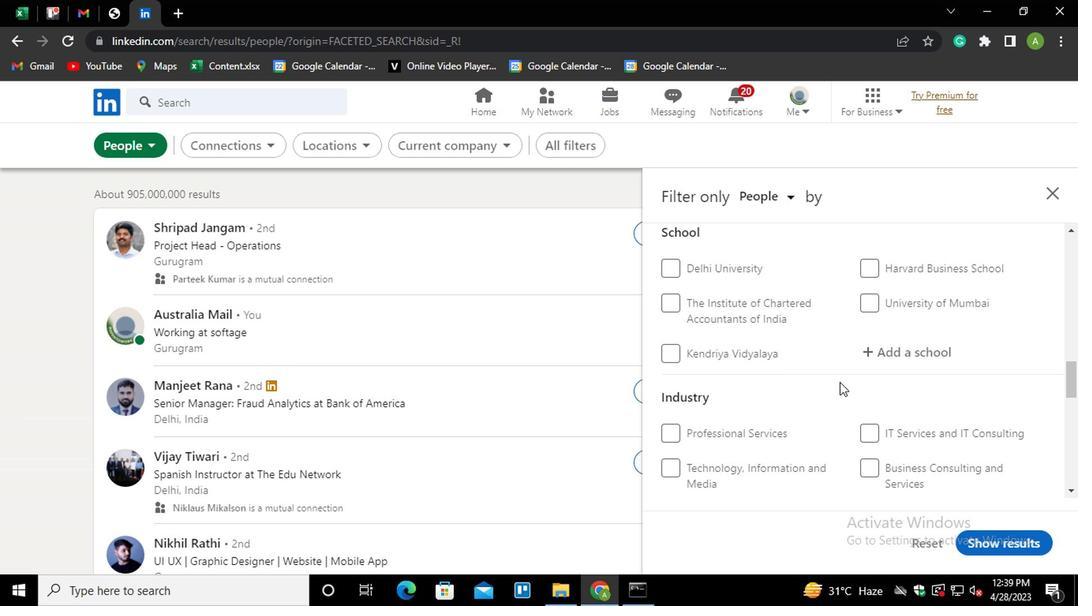 
Action: Mouse scrolled (838, 377) with delta (0, 0)
Screenshot: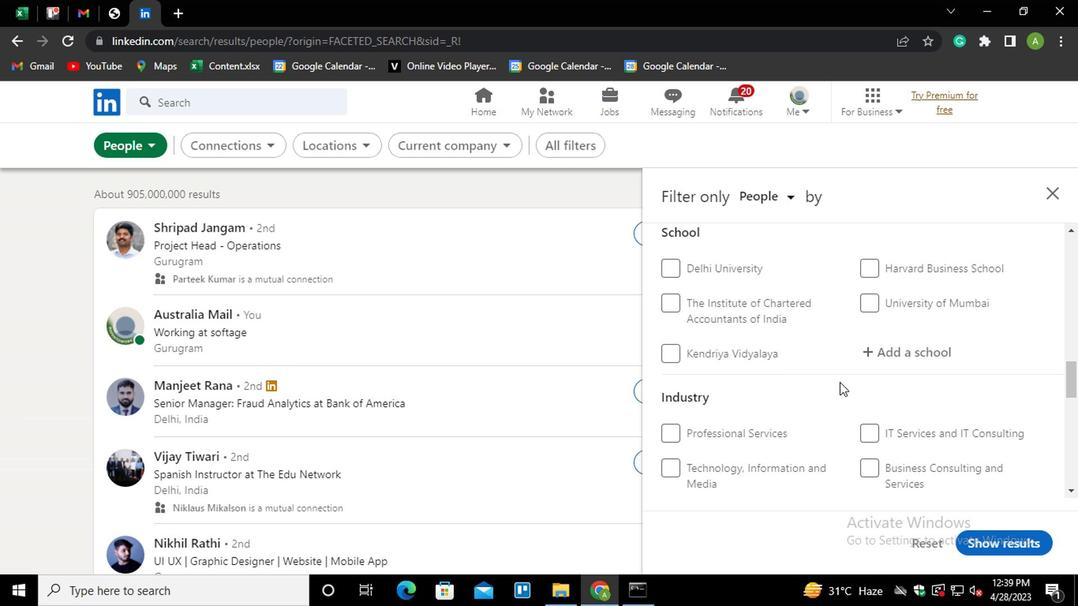 
Action: Mouse scrolled (838, 377) with delta (0, 0)
Screenshot: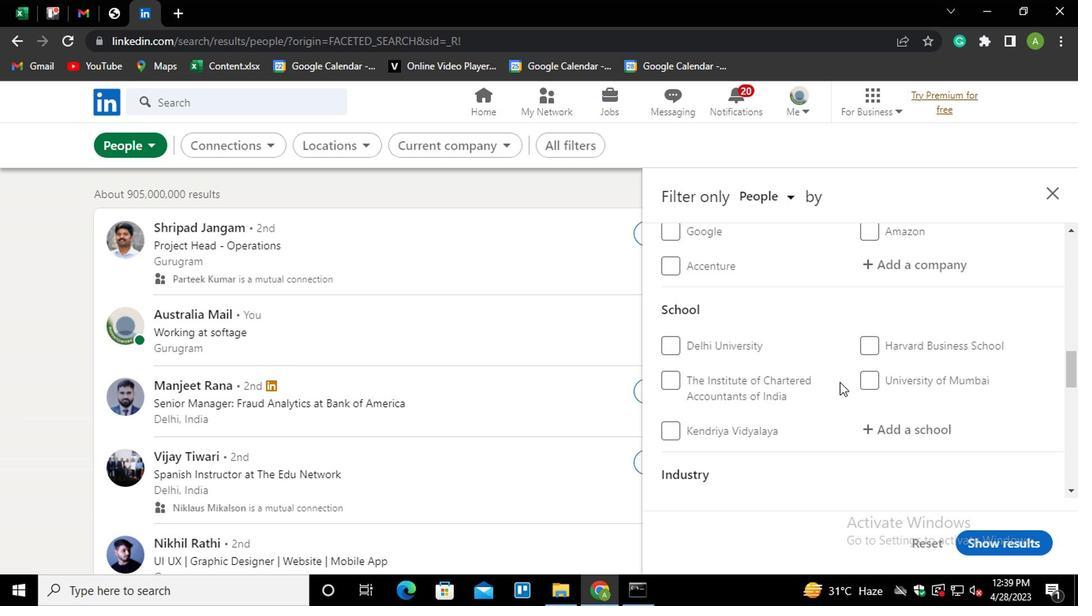 
Action: Mouse scrolled (838, 377) with delta (0, 0)
Screenshot: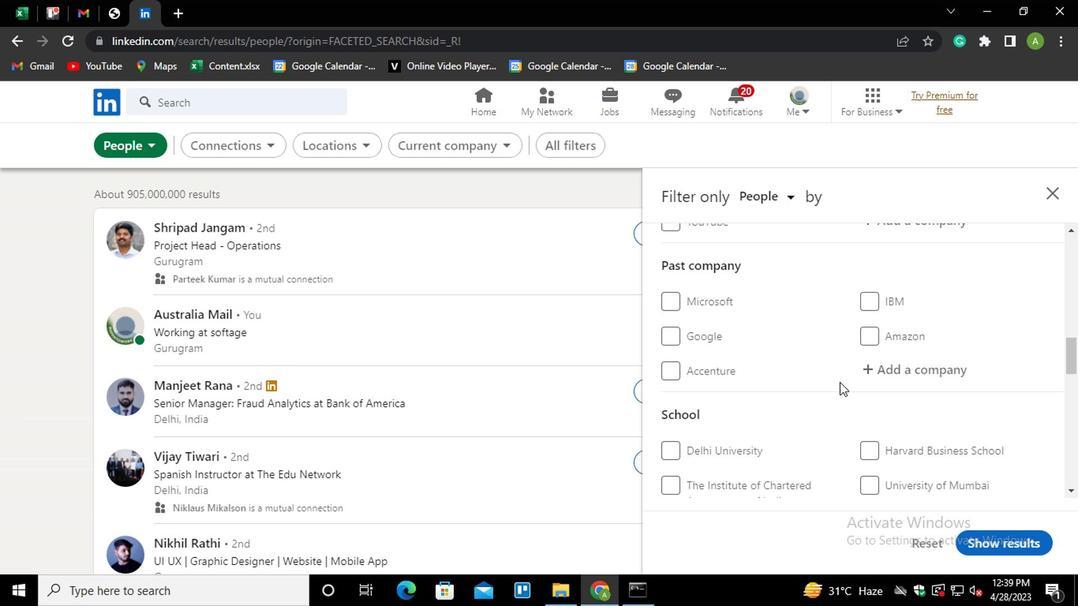 
Action: Mouse moved to (877, 350)
Screenshot: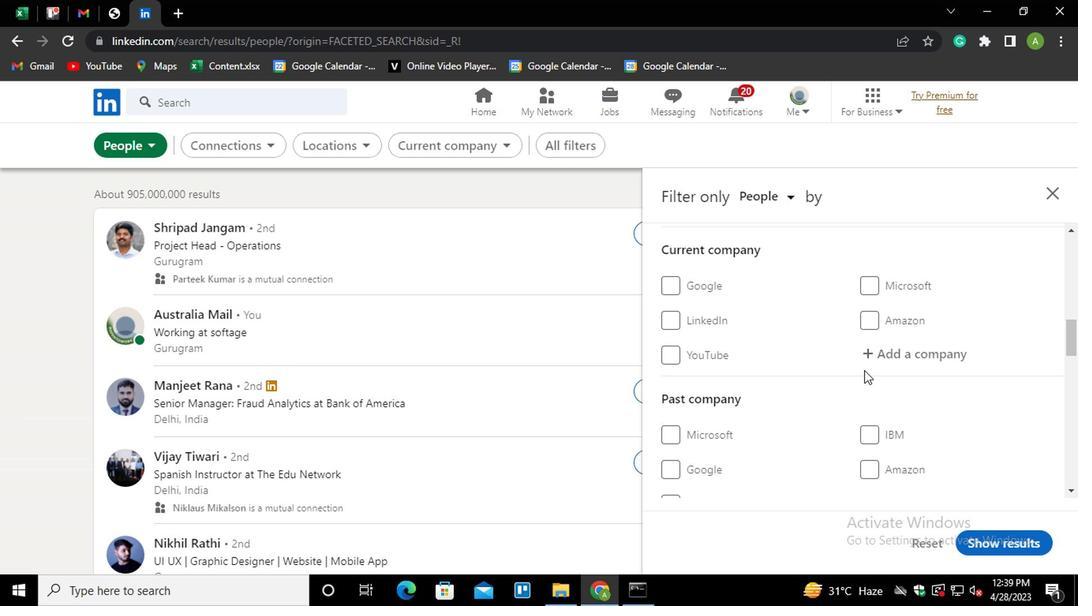 
Action: Mouse pressed left at (877, 350)
Screenshot: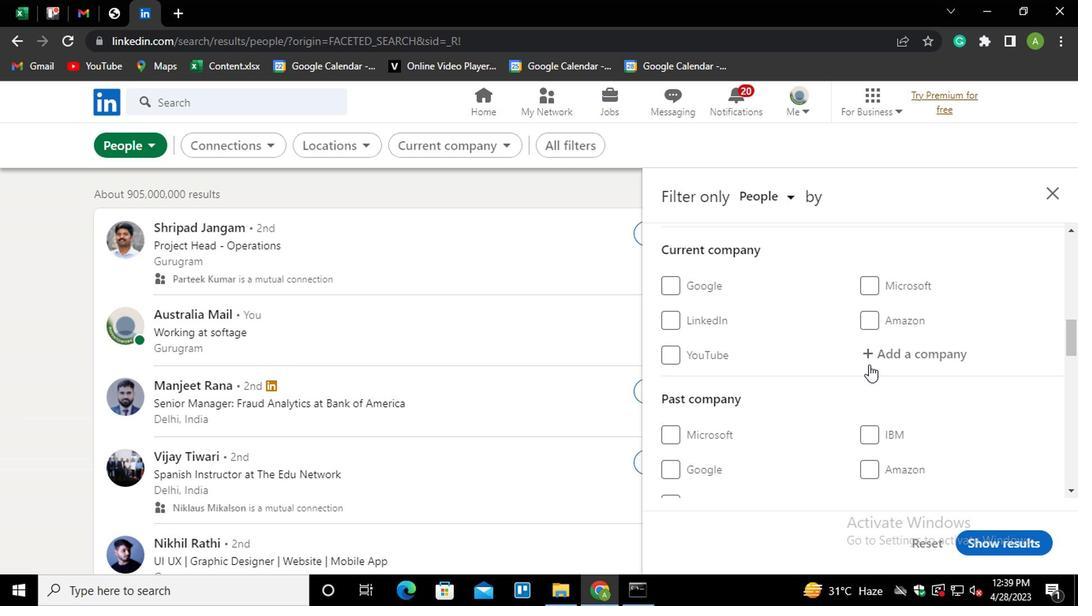 
Action: Mouse moved to (876, 350)
Screenshot: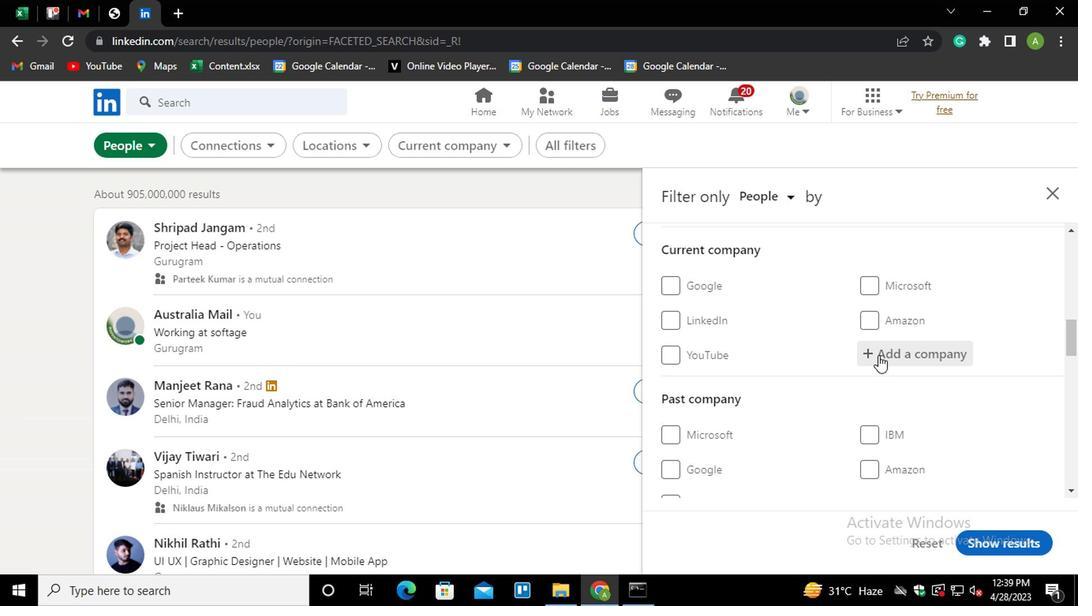 
Action: Key pressed <Key.shift><Key.shift><Key.shift>JIM<Key.backspace><Key.backspace><Key.backspace>IMI<Key.down><Key.down><Key.down><Key.down><Key.down><Key.down><Key.enter>
Screenshot: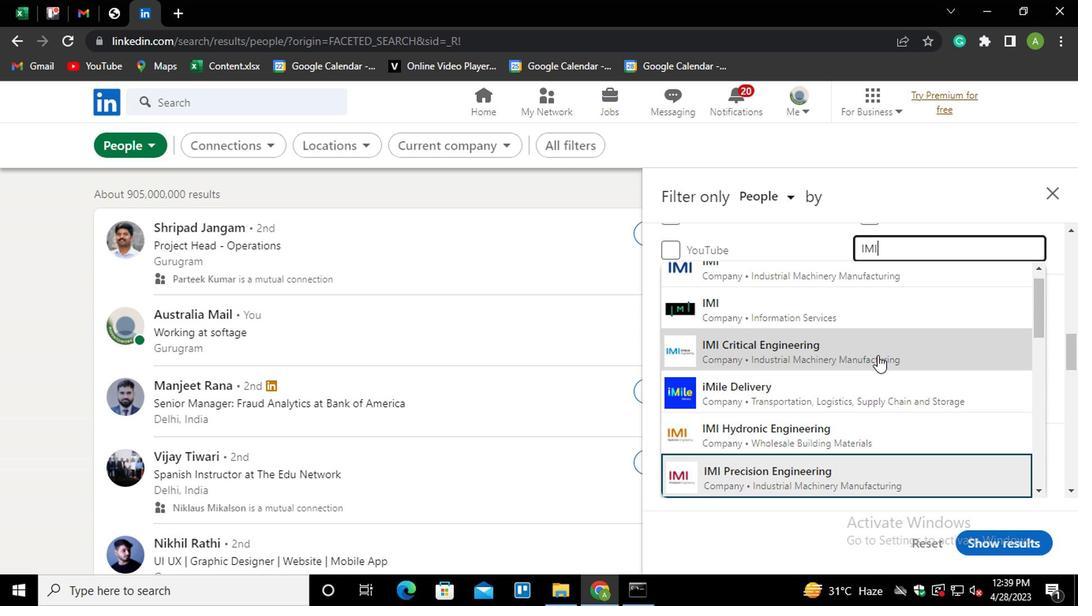 
Action: Mouse scrolled (876, 349) with delta (0, -1)
Screenshot: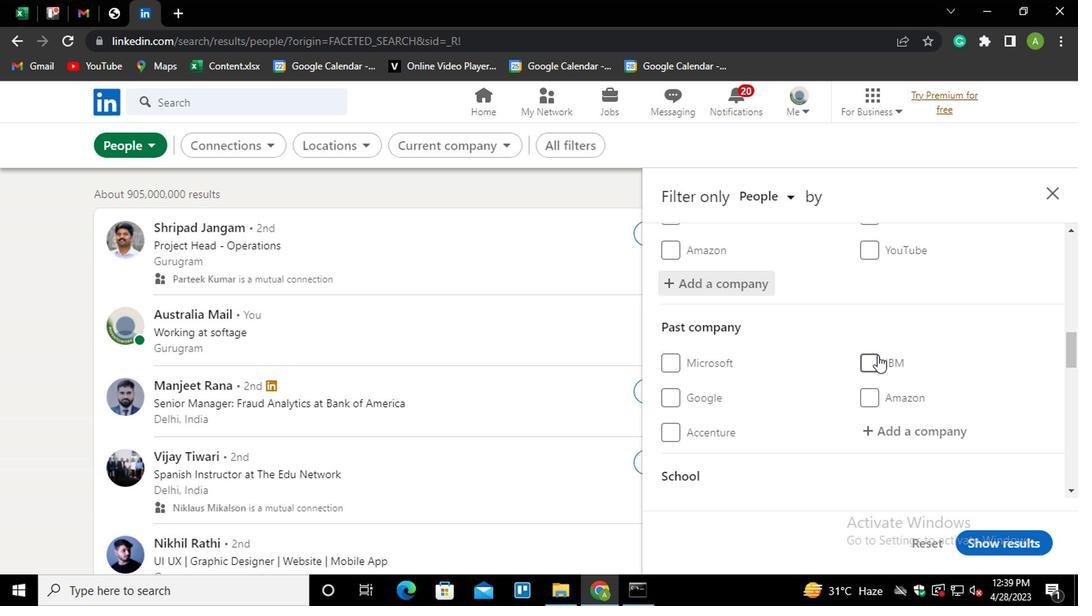 
Action: Mouse scrolled (876, 349) with delta (0, -1)
Screenshot: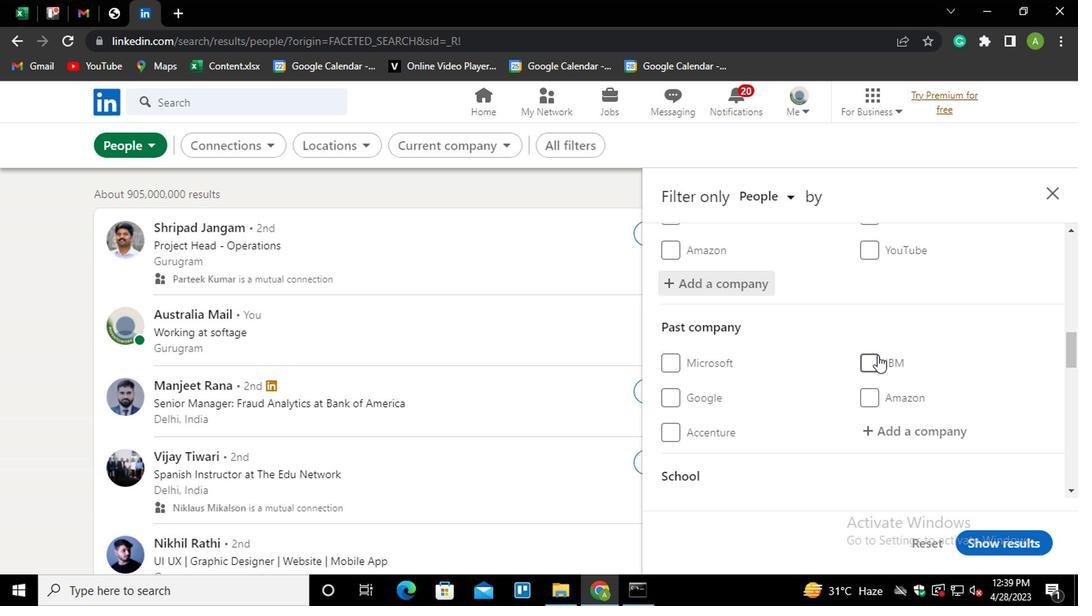 
Action: Mouse scrolled (876, 349) with delta (0, -1)
Screenshot: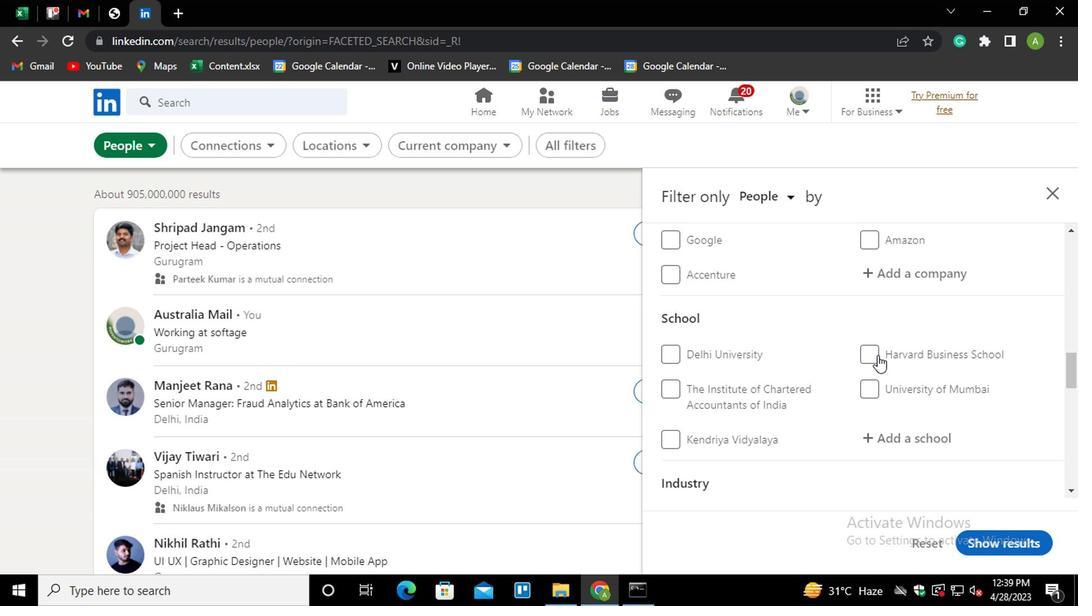
Action: Mouse moved to (883, 349)
Screenshot: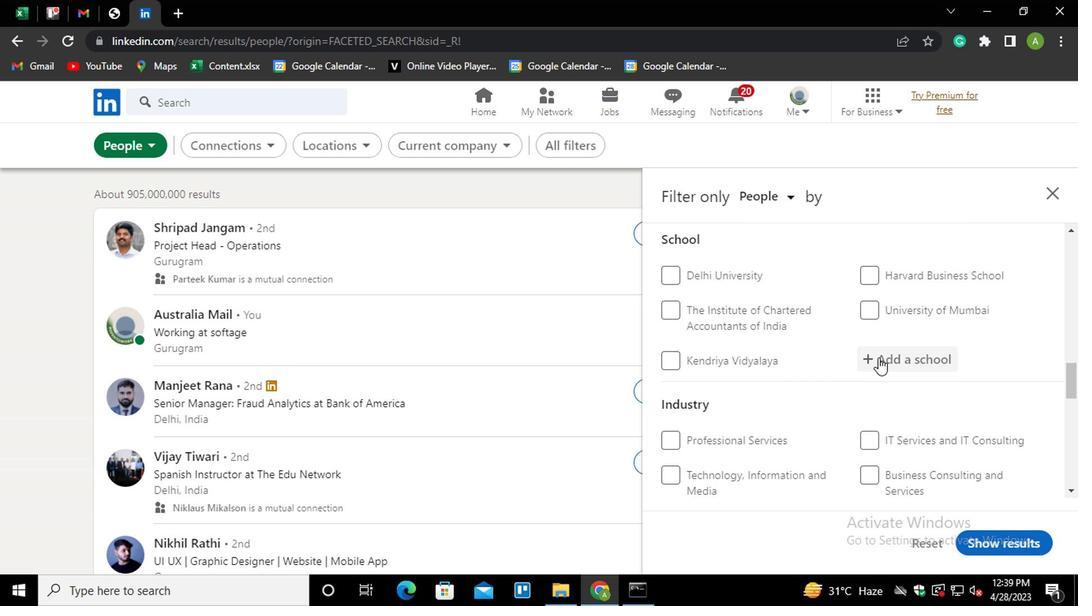 
Action: Mouse pressed left at (883, 349)
Screenshot: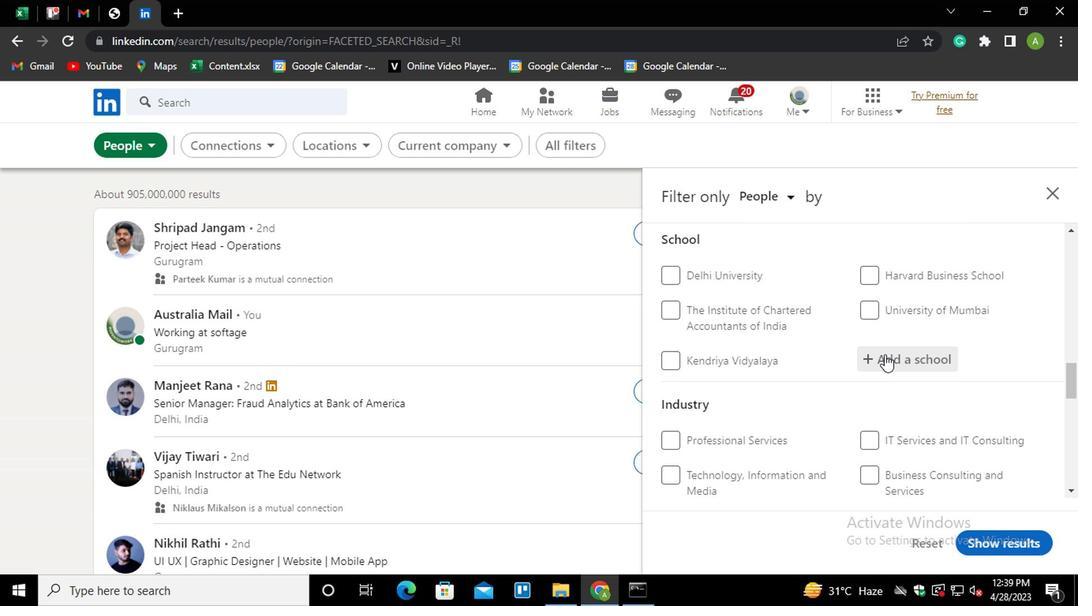 
Action: Key pressed <Key.shift>G
Screenshot: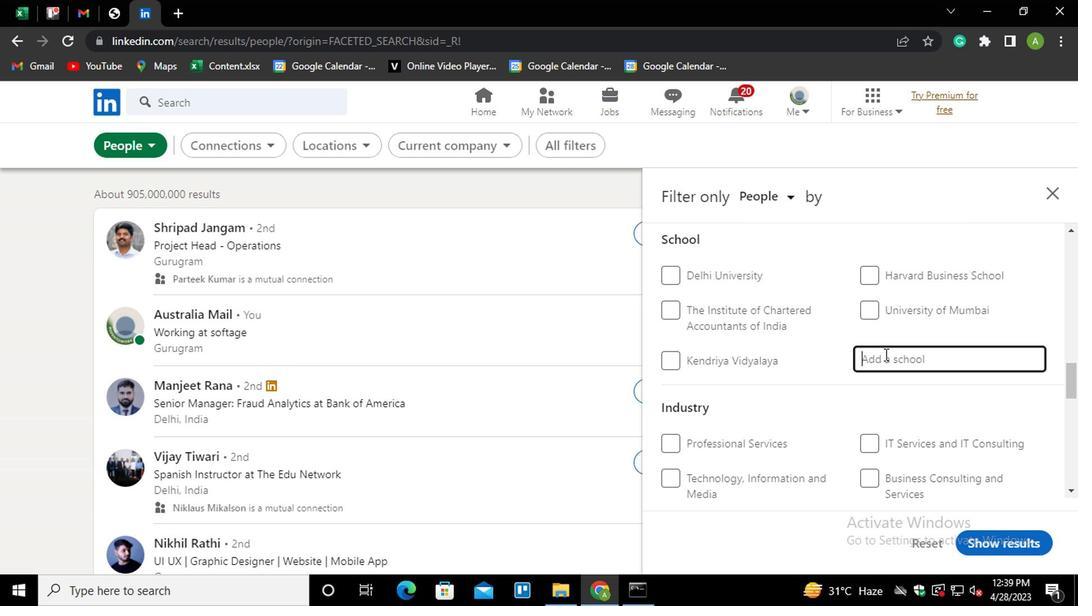 
Action: Mouse moved to (882, 350)
Screenshot: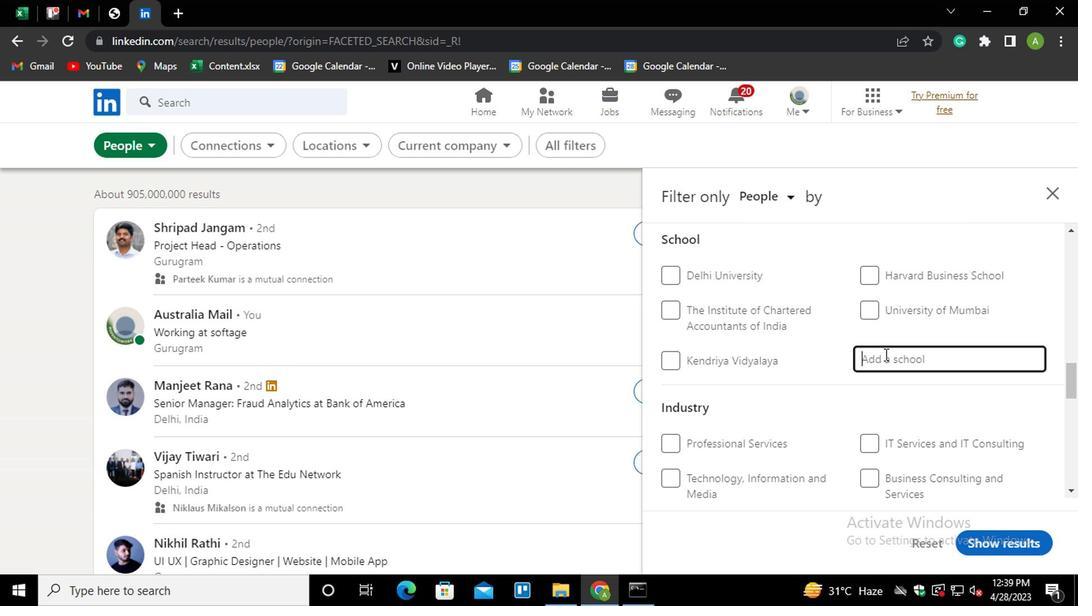 
Action: Key pressed OVERNMENT<Key.space><Key.shift>ENGINEERING<Key.down><Key.enter>
Screenshot: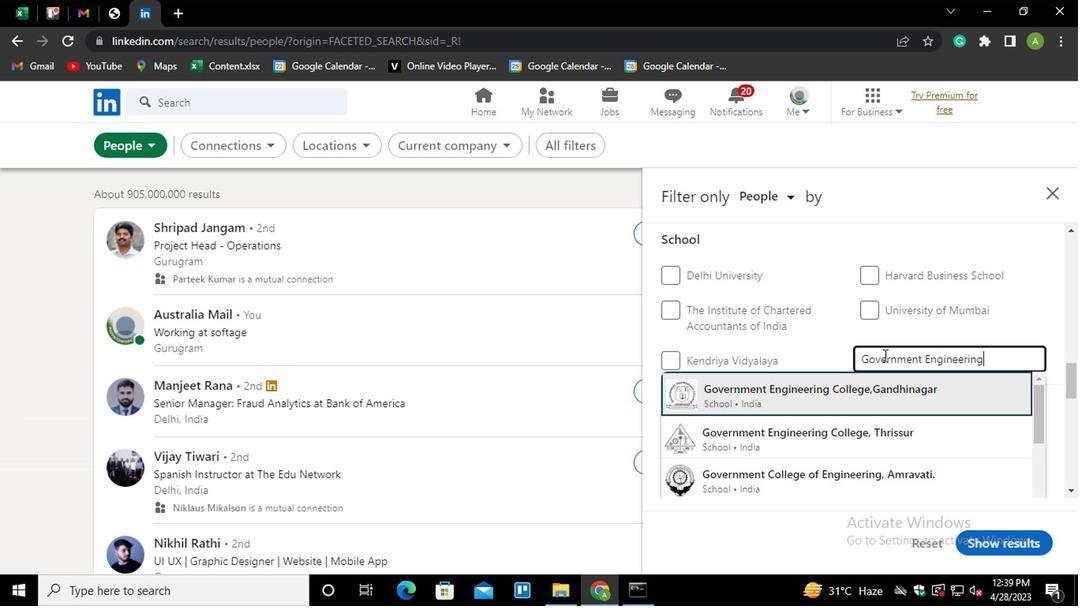 
Action: Mouse moved to (883, 350)
Screenshot: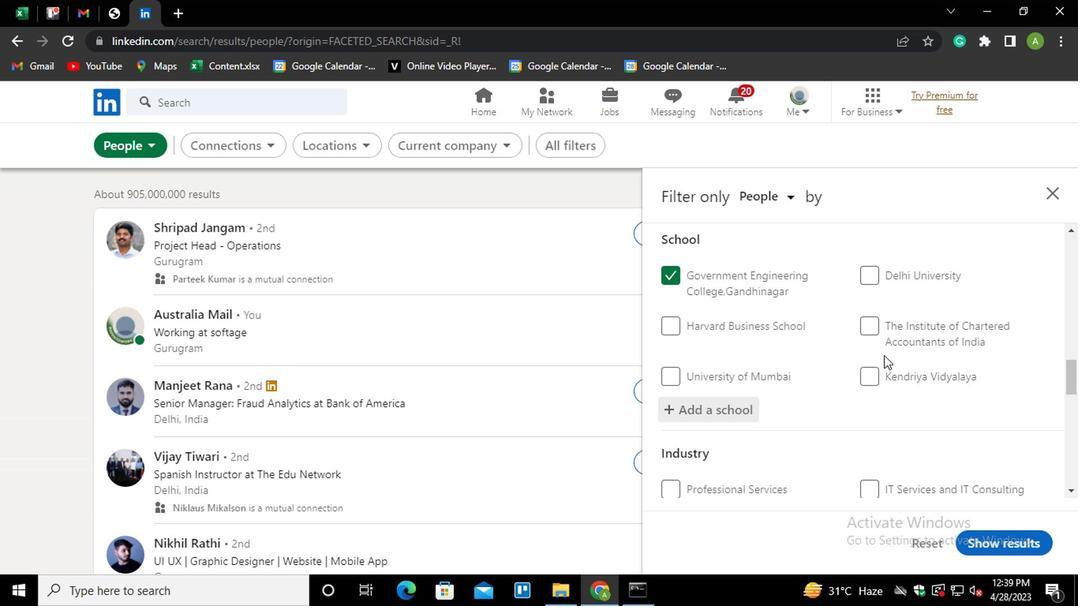 
Action: Mouse scrolled (883, 349) with delta (0, -1)
Screenshot: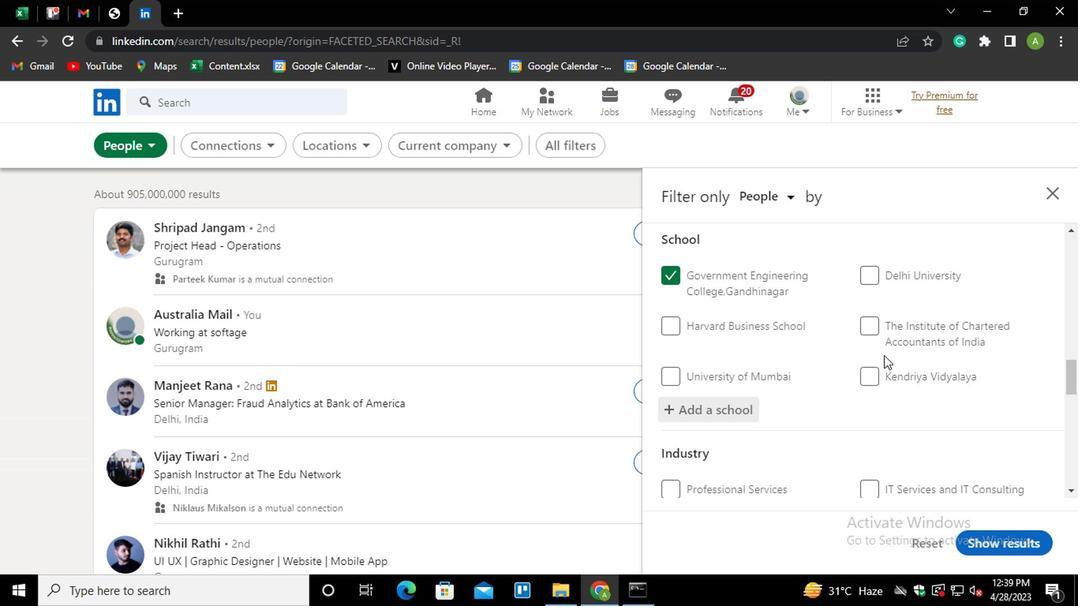 
Action: Mouse scrolled (883, 349) with delta (0, -1)
Screenshot: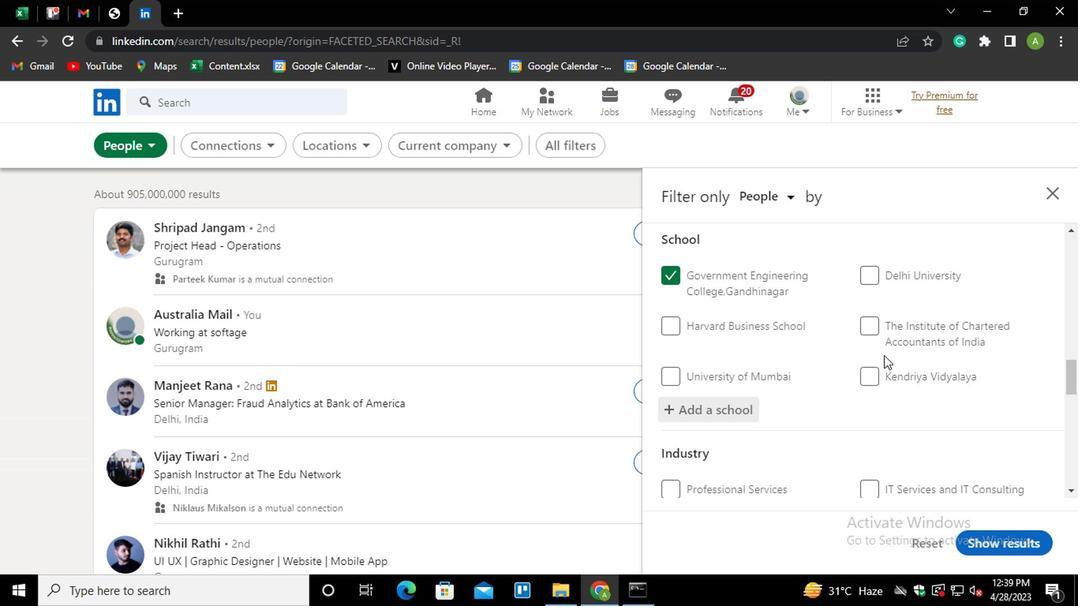 
Action: Mouse scrolled (883, 349) with delta (0, -1)
Screenshot: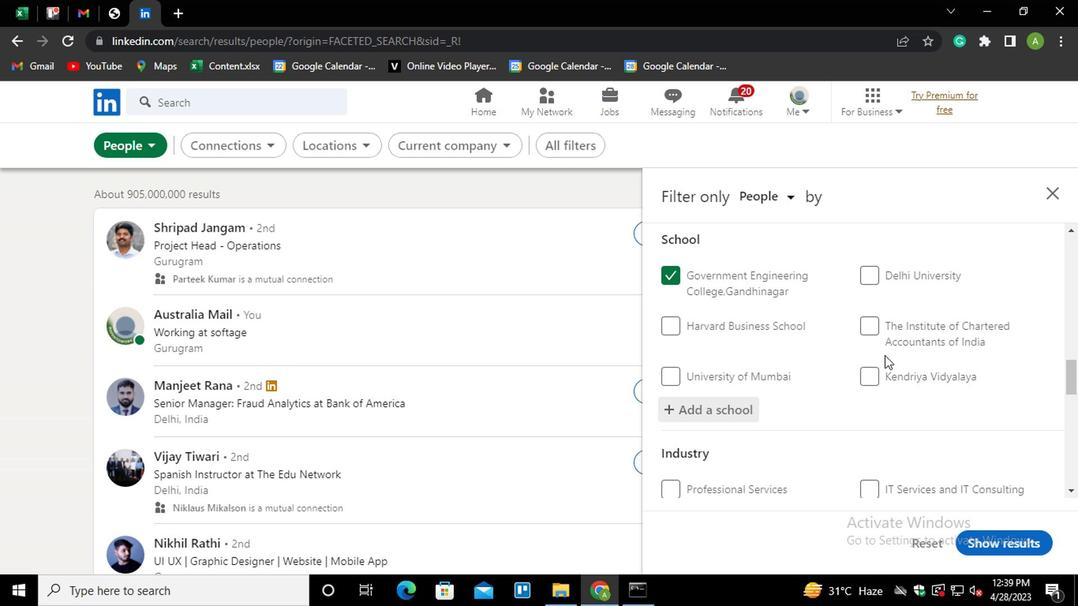 
Action: Mouse moved to (891, 336)
Screenshot: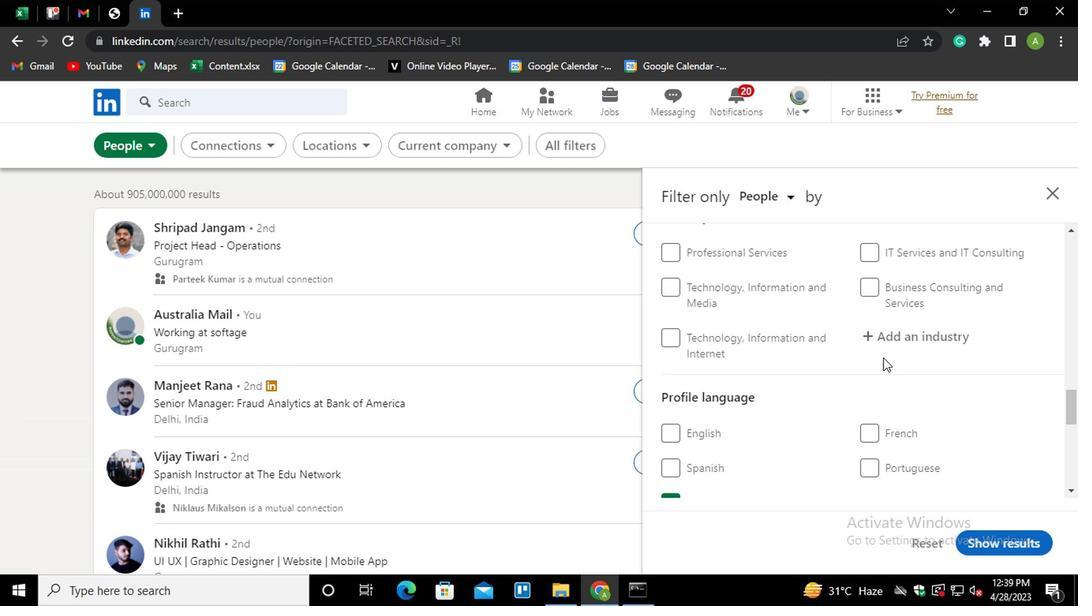 
Action: Mouse pressed left at (891, 336)
Screenshot: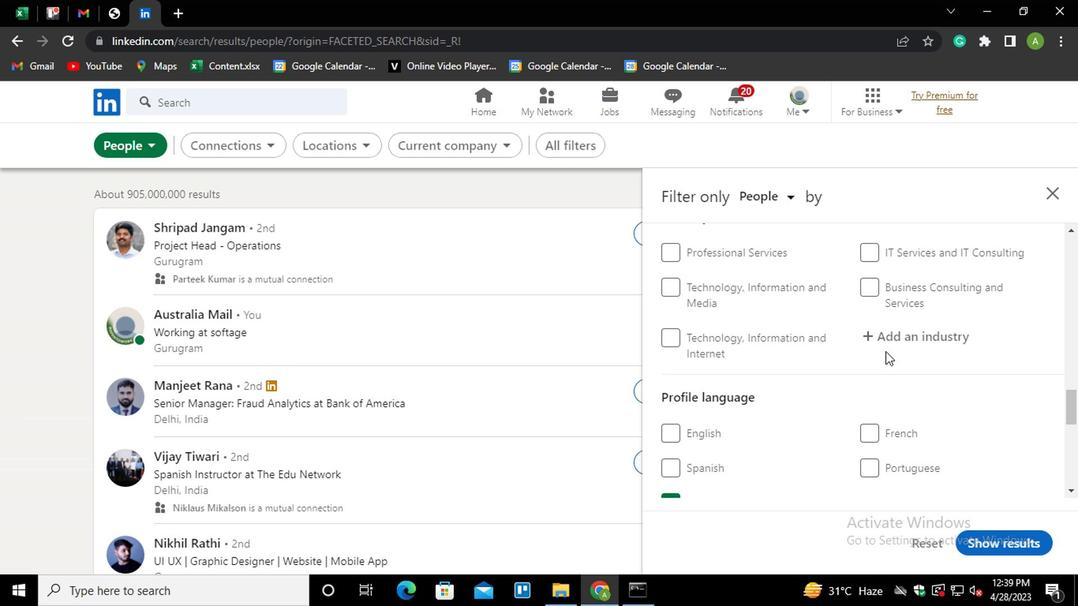 
Action: Key pressed <Key.shift>DESIGN<Key.down><Key.enter>
Screenshot: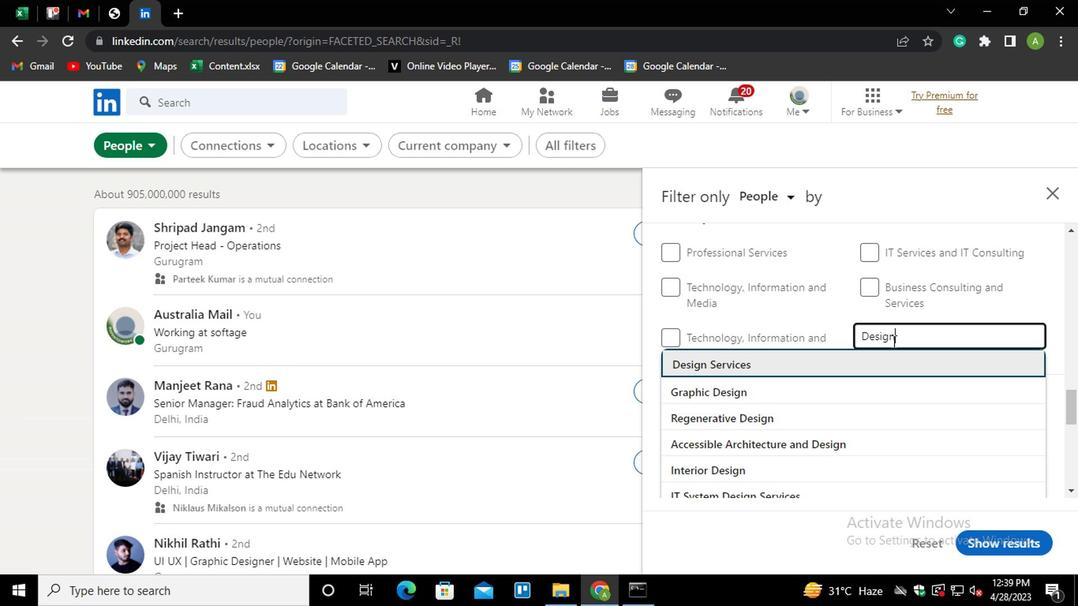 
Action: Mouse scrolled (891, 336) with delta (0, 0)
Screenshot: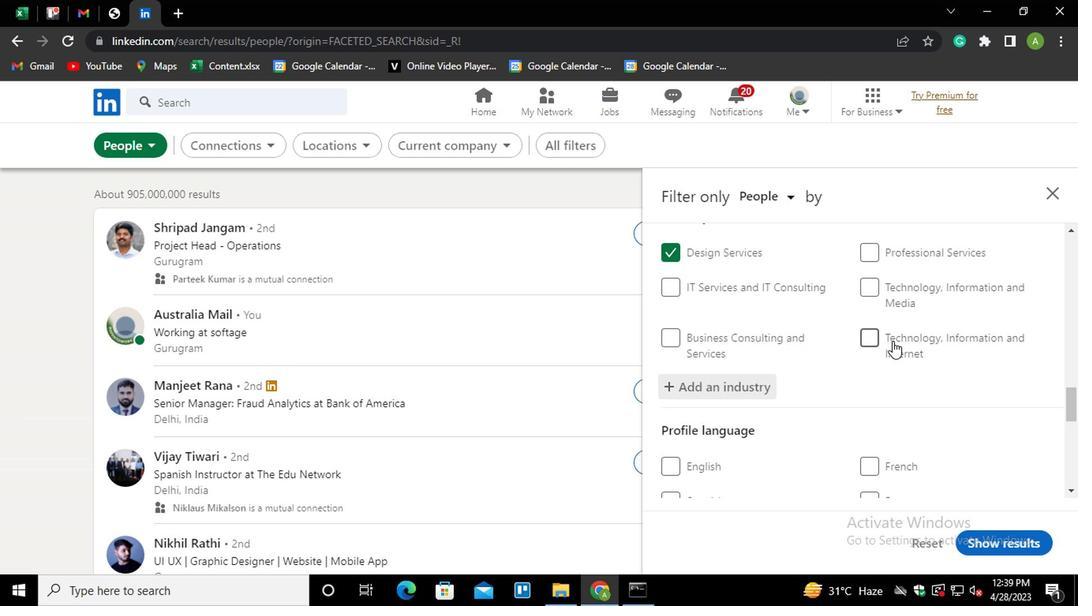 
Action: Mouse scrolled (891, 336) with delta (0, 0)
Screenshot: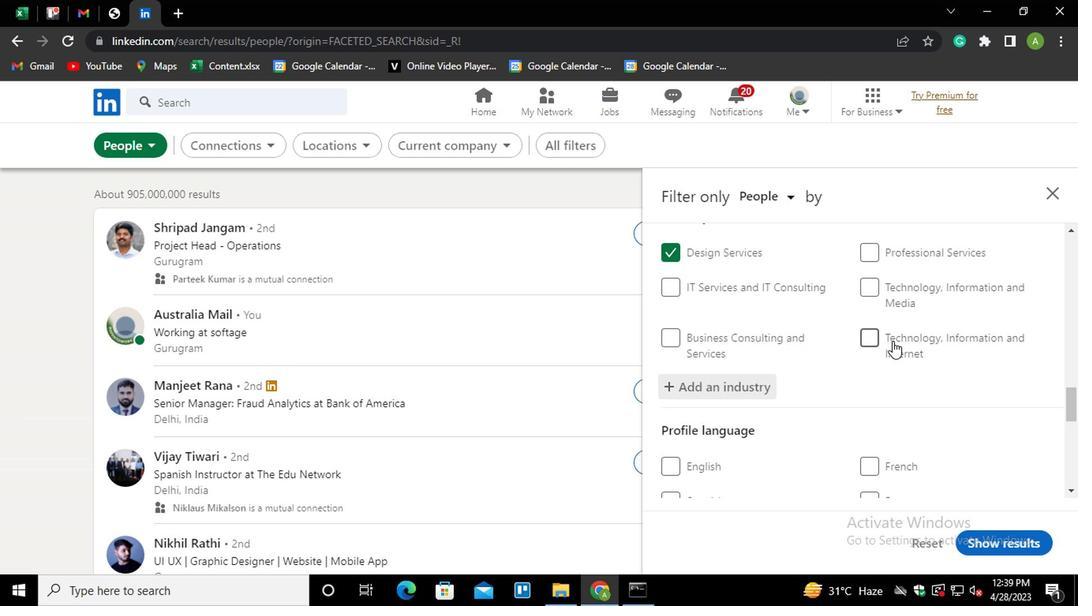 
Action: Mouse scrolled (891, 336) with delta (0, 0)
Screenshot: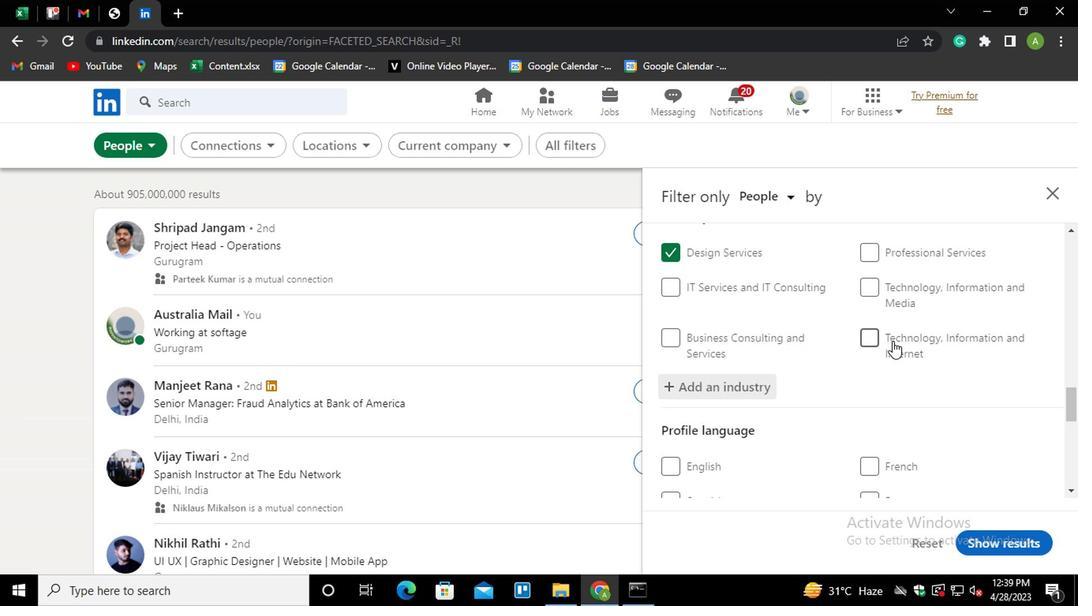 
Action: Mouse scrolled (891, 336) with delta (0, 0)
Screenshot: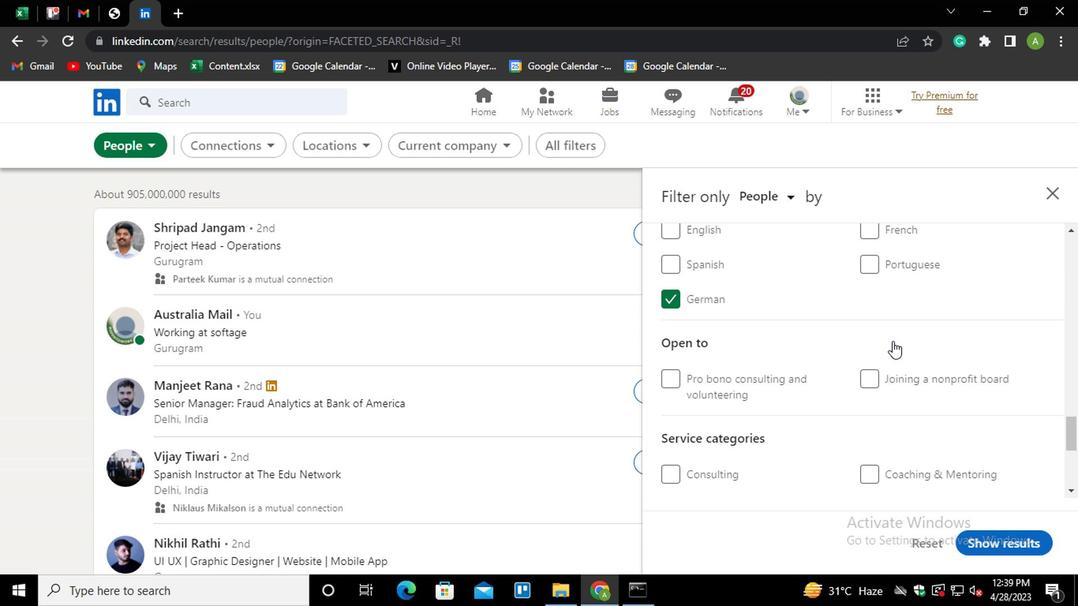 
Action: Mouse scrolled (891, 336) with delta (0, 0)
Screenshot: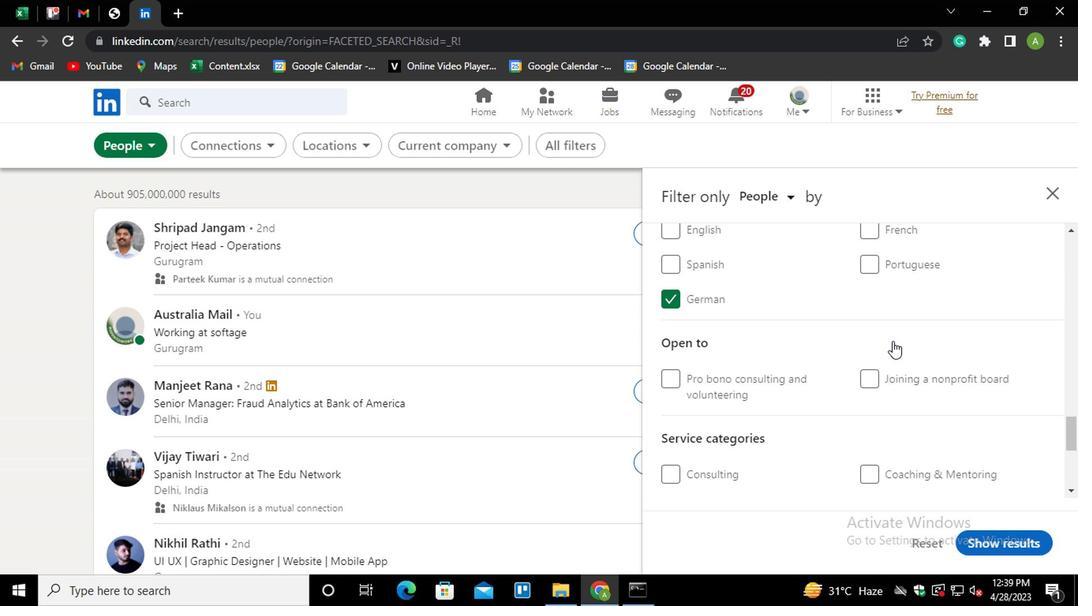 
Action: Mouse moved to (876, 380)
Screenshot: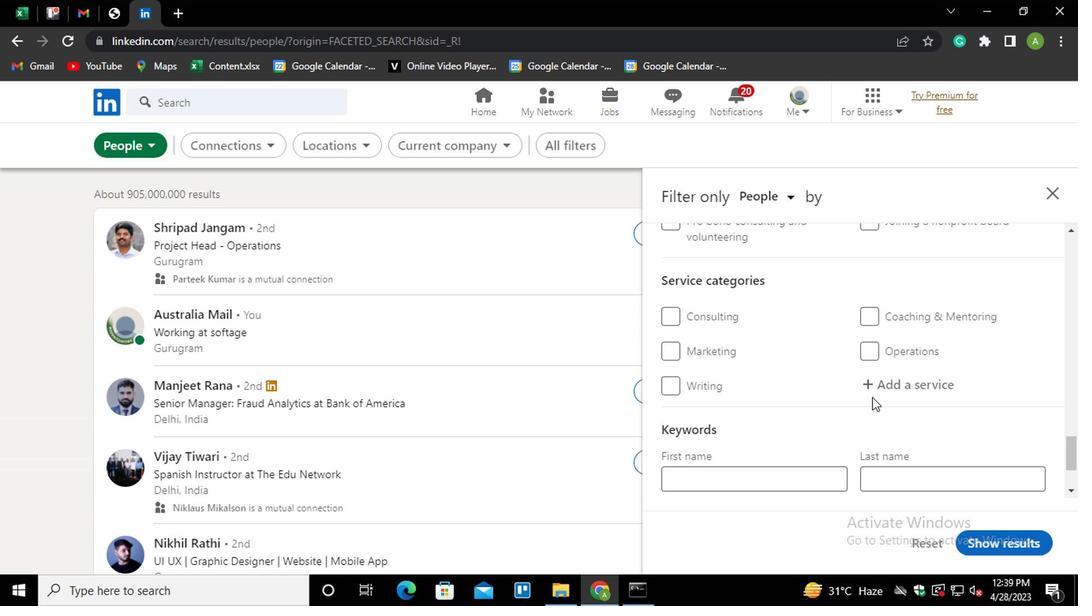 
Action: Mouse pressed left at (876, 380)
Screenshot: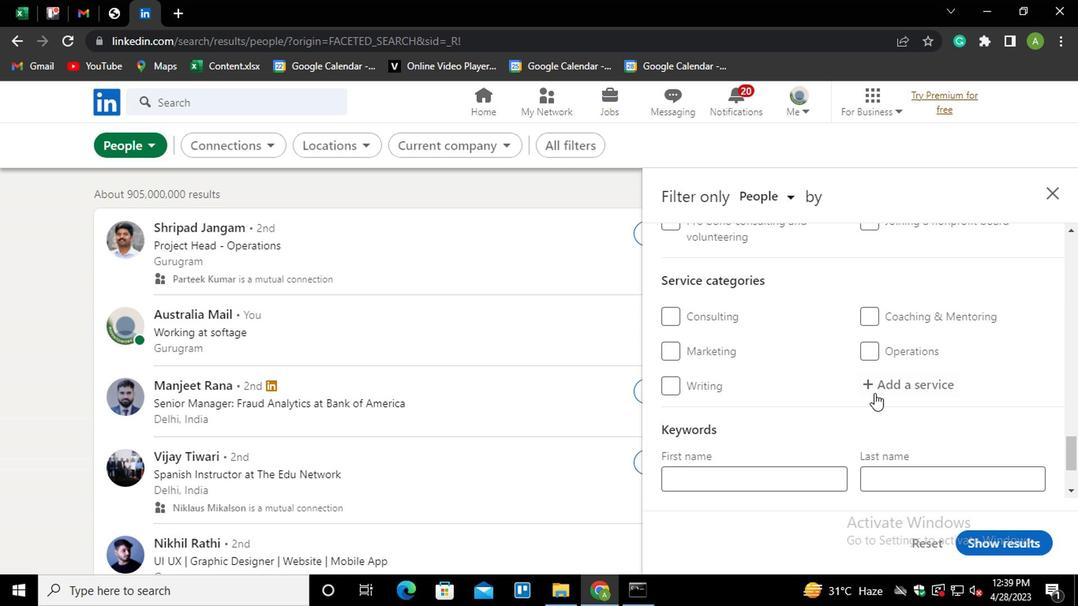 
Action: Mouse moved to (889, 377)
Screenshot: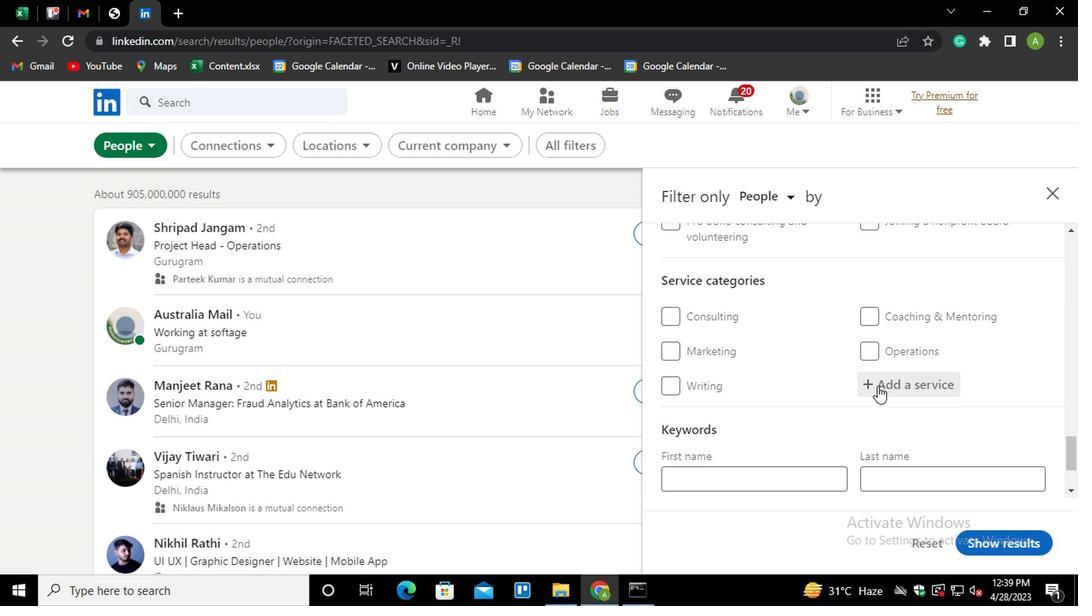 
Action: Mouse pressed left at (889, 377)
Screenshot: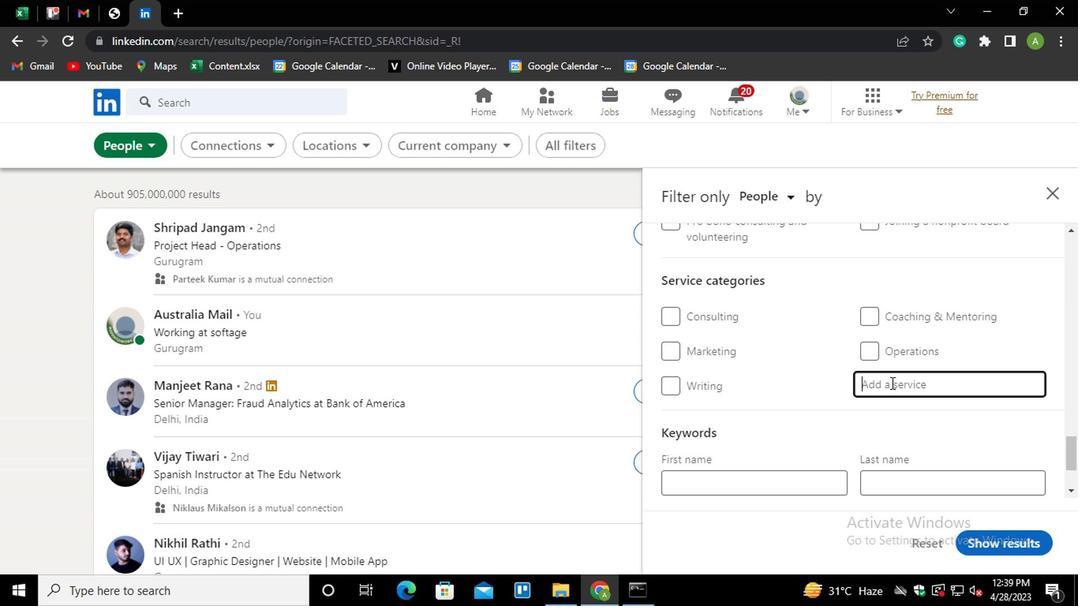 
Action: Key pressed <Key.shift><Key.shift><Key.shift><Key.shift><Key.shift><Key.shift><Key.shift><Key.shift><Key.shift><Key.shift><Key.shift><Key.shift><Key.shift><Key.shift><Key.shift><Key.shift><Key.shift><Key.shift><Key.shift><Key.shift><Key.shift><Key.shift><Key.shift><Key.shift><Key.shift>ANU<Key.backspace>IMATI<Key.down>ON<Key.space><Key.shift>ARCHITECTI<Key.backspace>URE
Screenshot: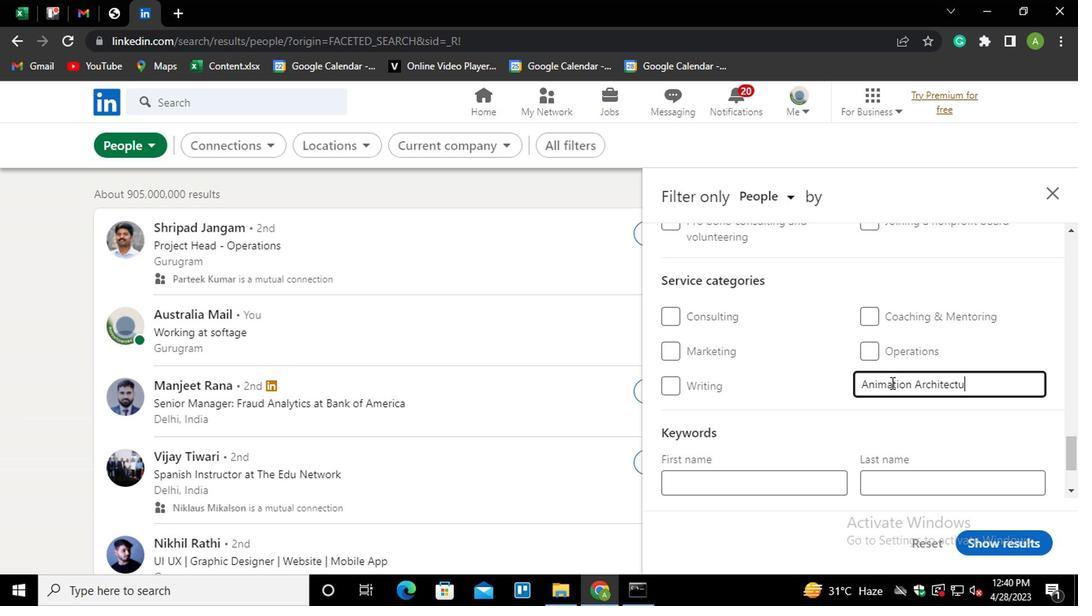 
Action: Mouse moved to (788, 368)
Screenshot: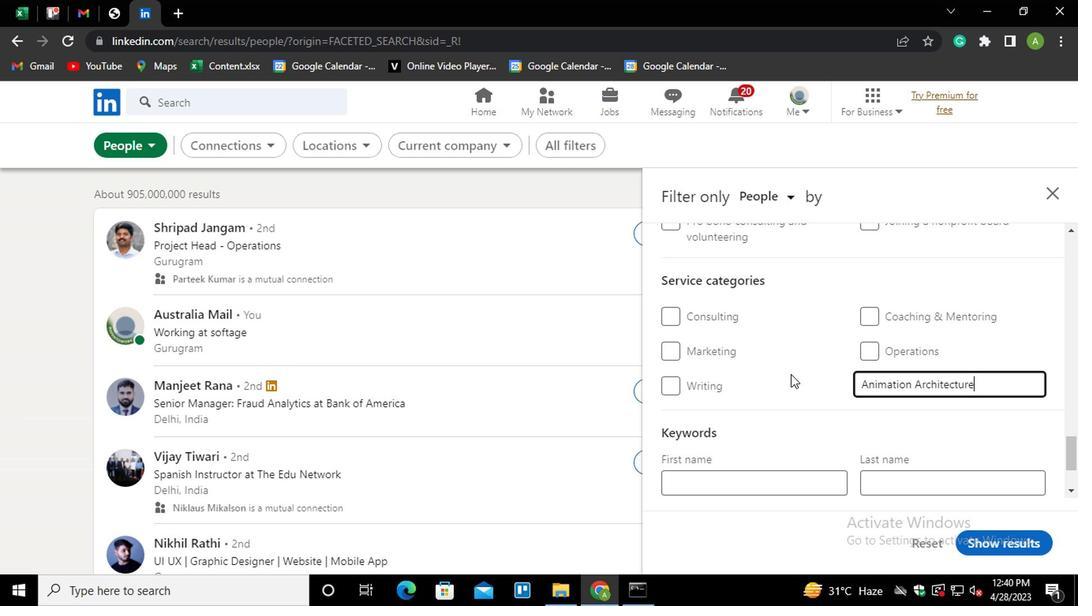 
Action: Mouse pressed left at (788, 368)
Screenshot: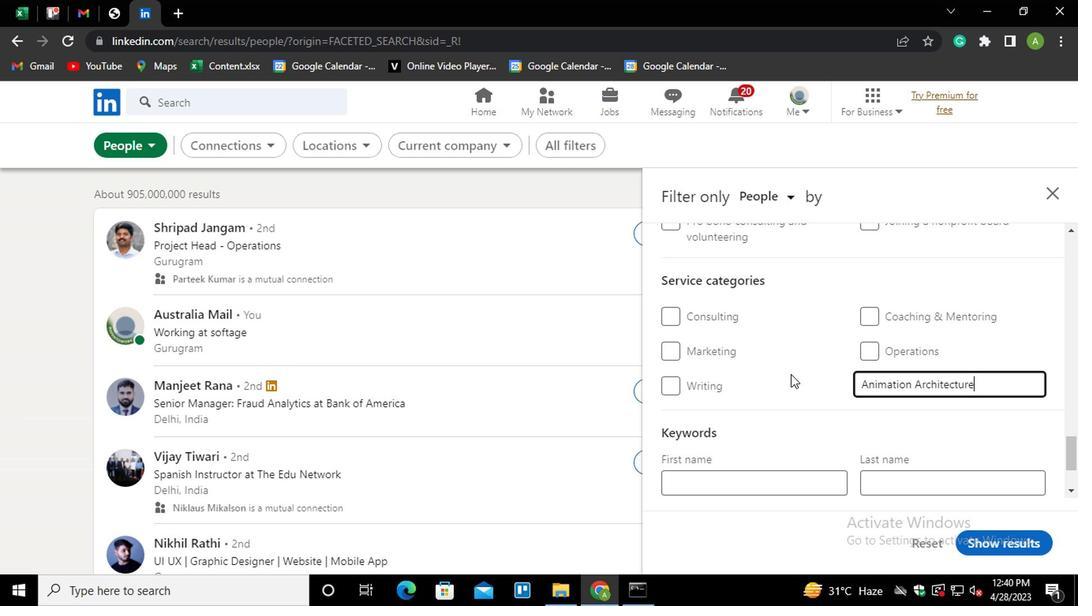 
Action: Mouse scrolled (788, 367) with delta (0, 0)
Screenshot: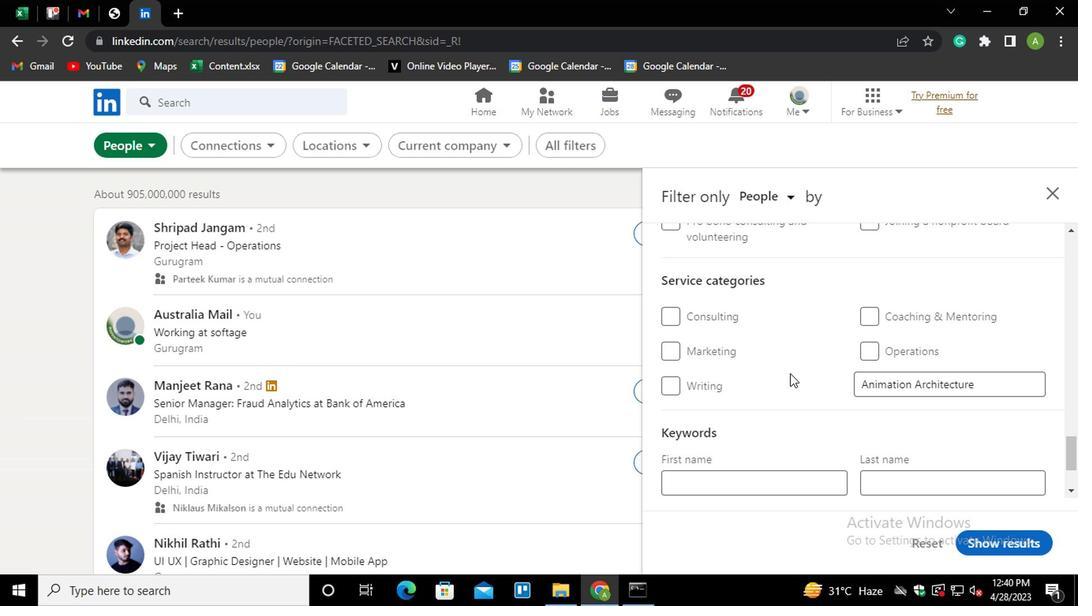 
Action: Mouse scrolled (788, 367) with delta (0, 0)
Screenshot: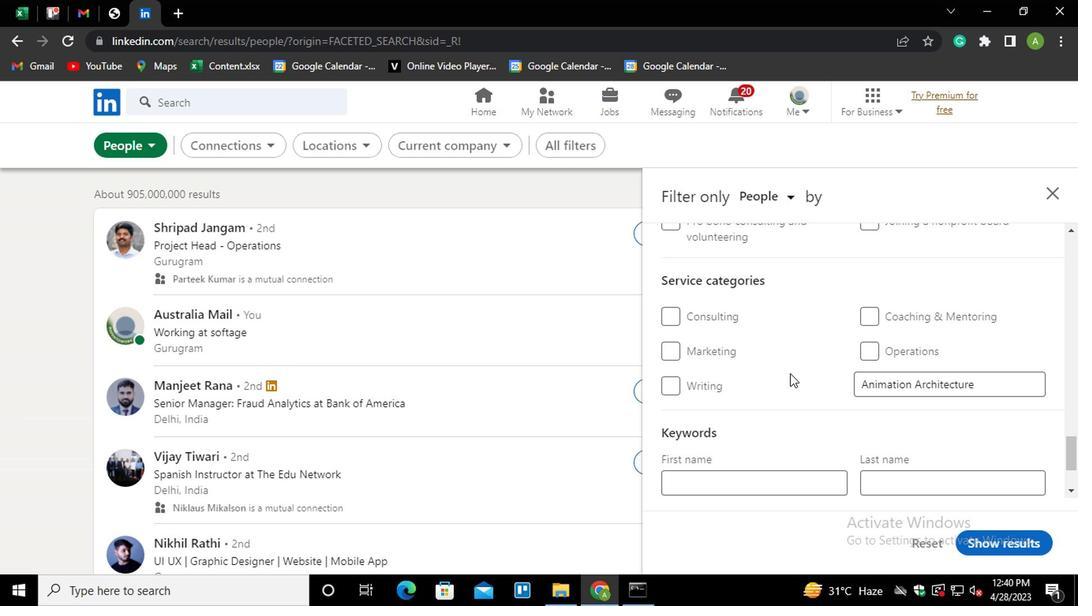 
Action: Mouse scrolled (788, 367) with delta (0, 0)
Screenshot: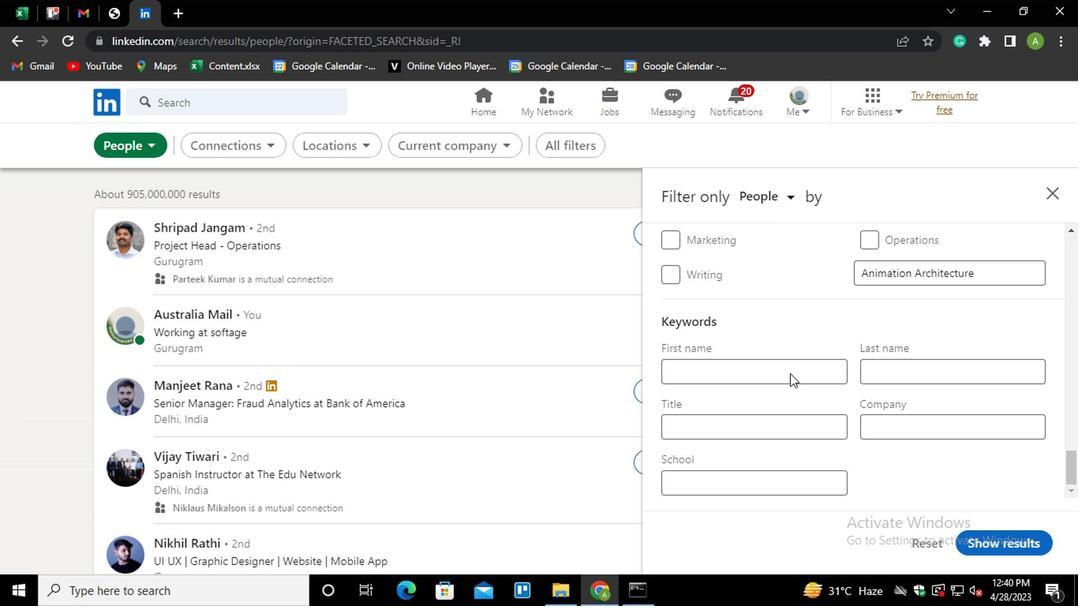 
Action: Mouse scrolled (788, 367) with delta (0, 0)
Screenshot: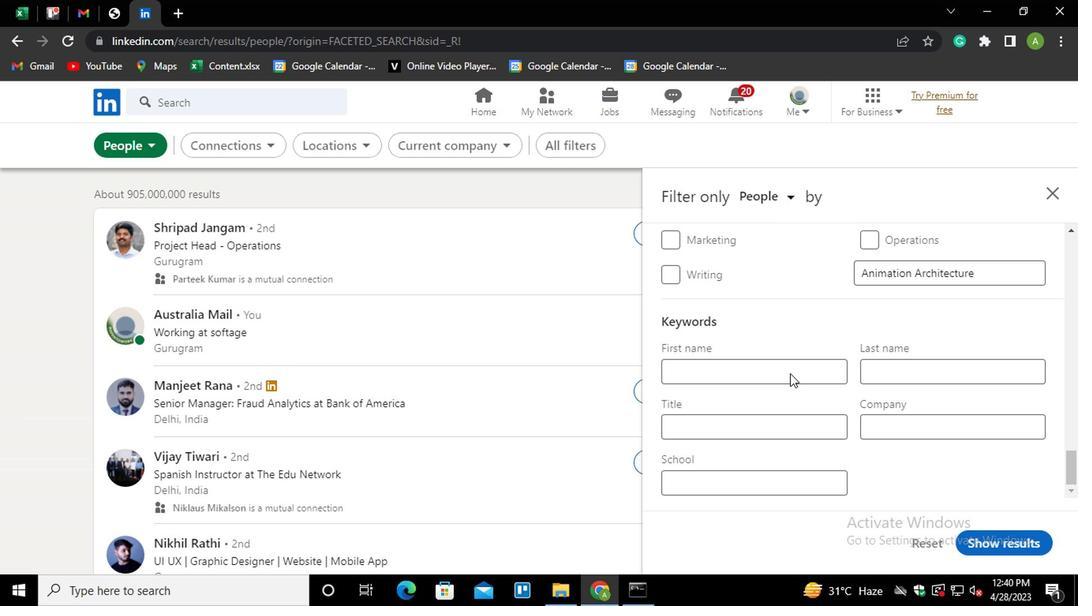 
Action: Mouse moved to (722, 419)
Screenshot: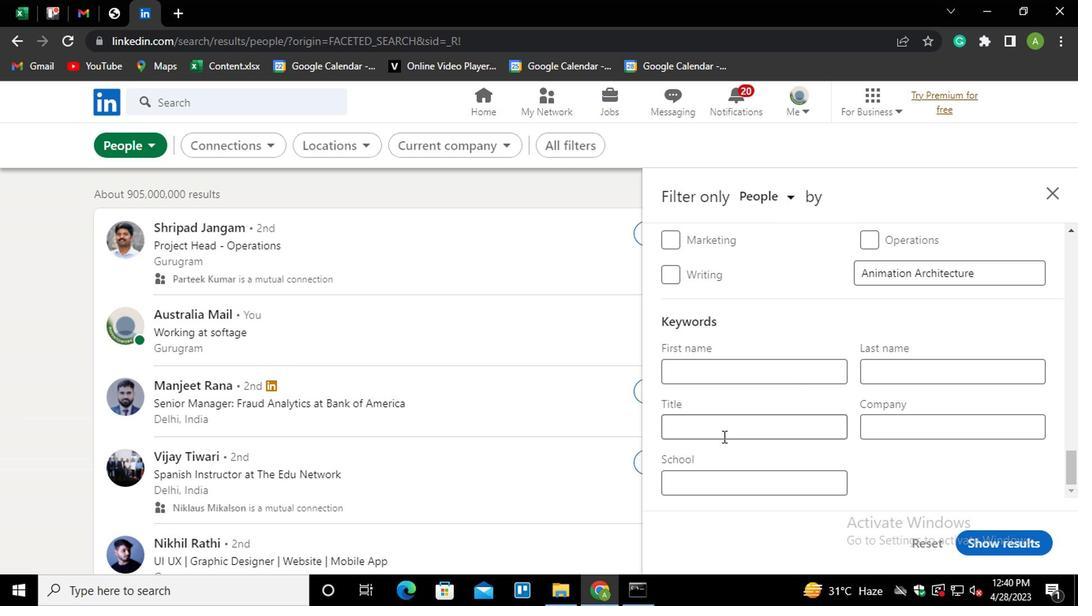 
Action: Mouse pressed left at (722, 419)
Screenshot: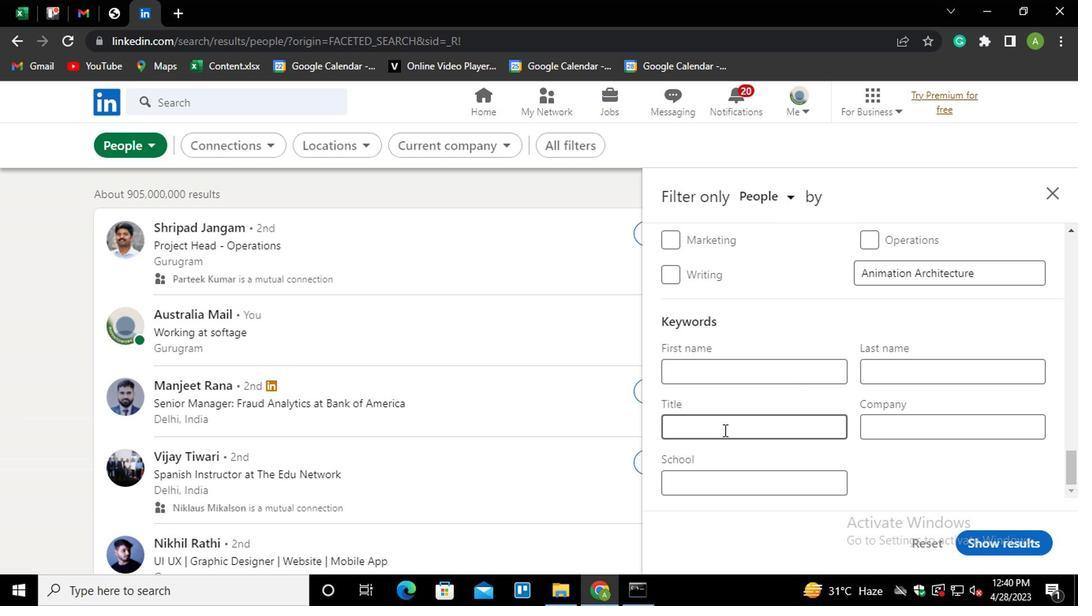 
Action: Key pressed <Key.shift>ASSISTANT<Key.space><Key.shift>ENGINEET<Key.backspace>R
Screenshot: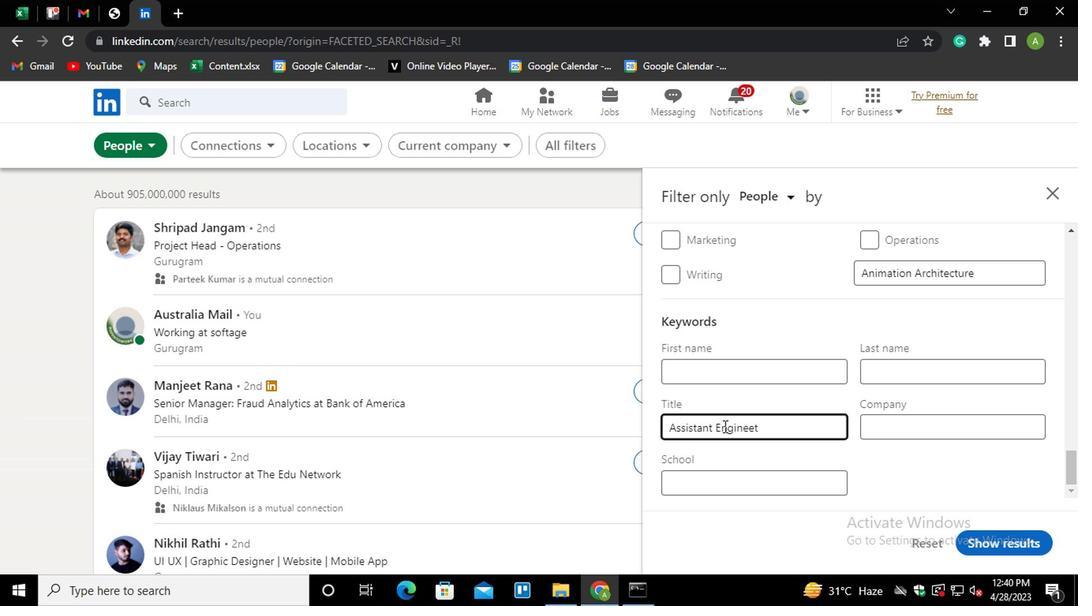 
Action: Mouse moved to (905, 469)
Screenshot: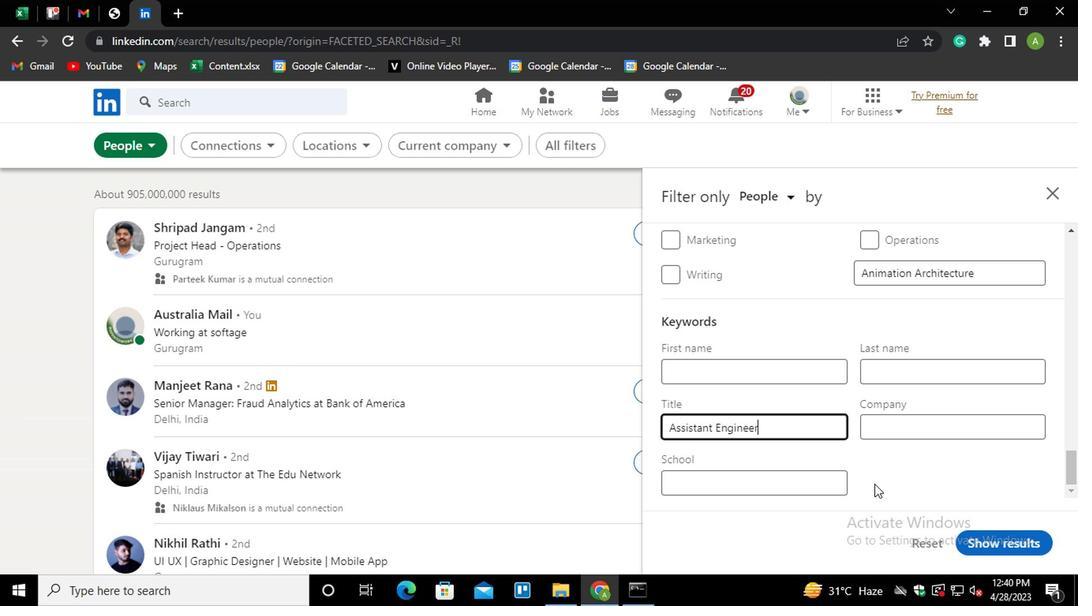 
Action: Mouse pressed left at (905, 469)
Screenshot: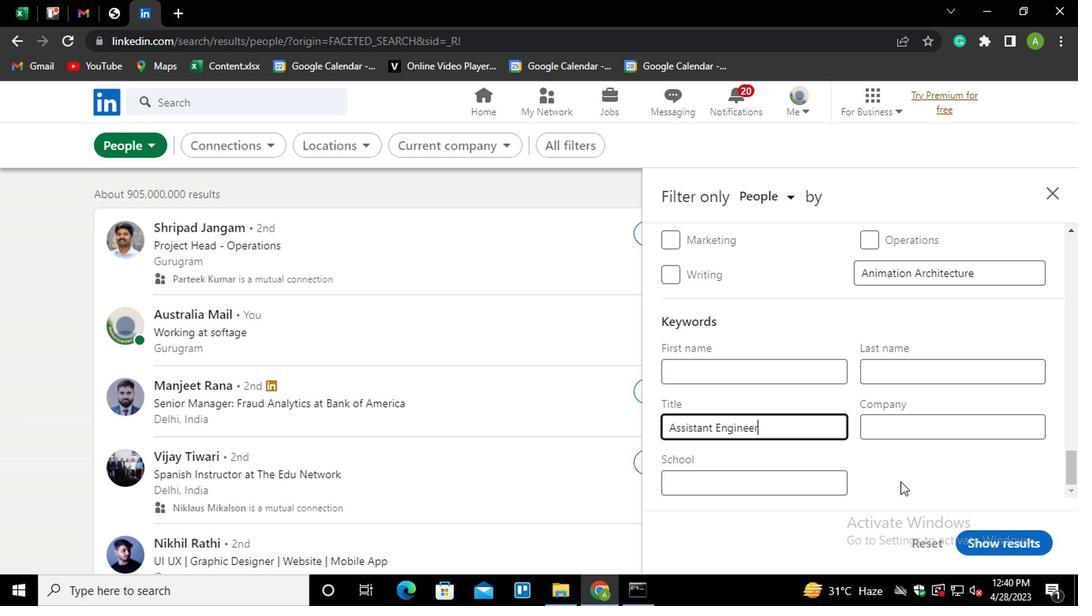 
Action: Mouse moved to (996, 536)
Screenshot: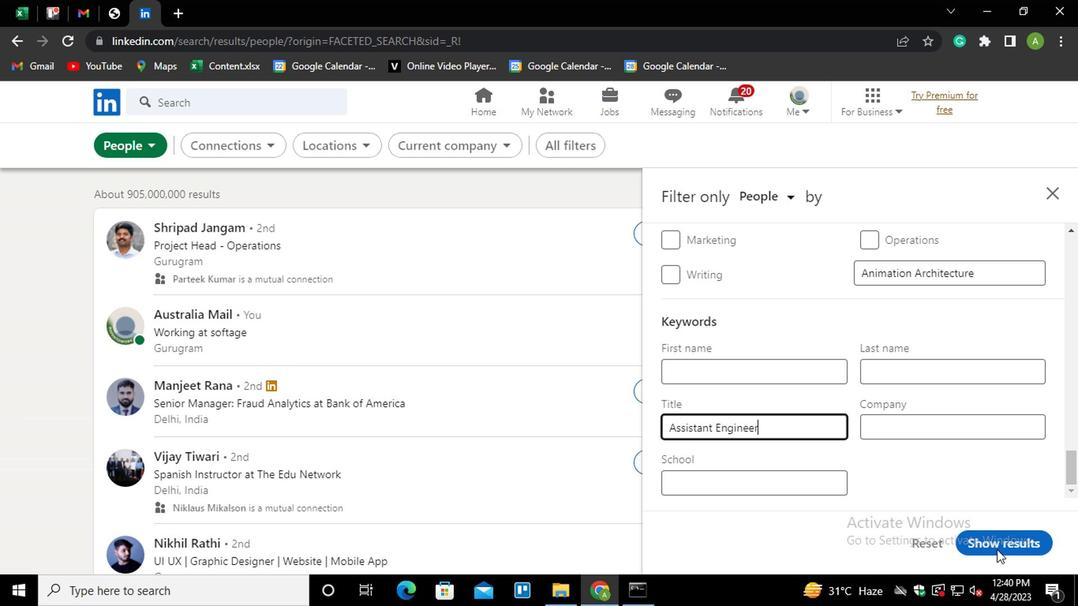 
Action: Mouse pressed left at (996, 536)
Screenshot: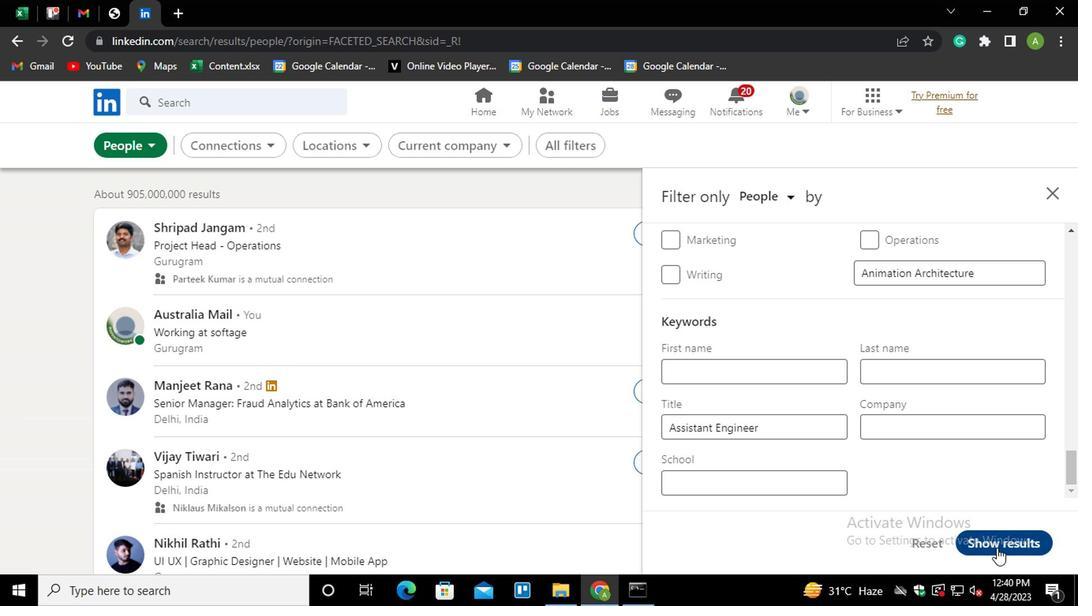 
